 Task: Look for space in Otavalo, Ecuador from 12th  August, 2023 to 15th August, 2023 for 3 adults in price range Rs.12000 to Rs.16000. Place can be entire place with 2 bedrooms having 3 beds and 1 bathroom. Property type can be house, flat, guest house. Booking option can be shelf check-in. Required host language is English.
Action: Mouse moved to (493, 88)
Screenshot: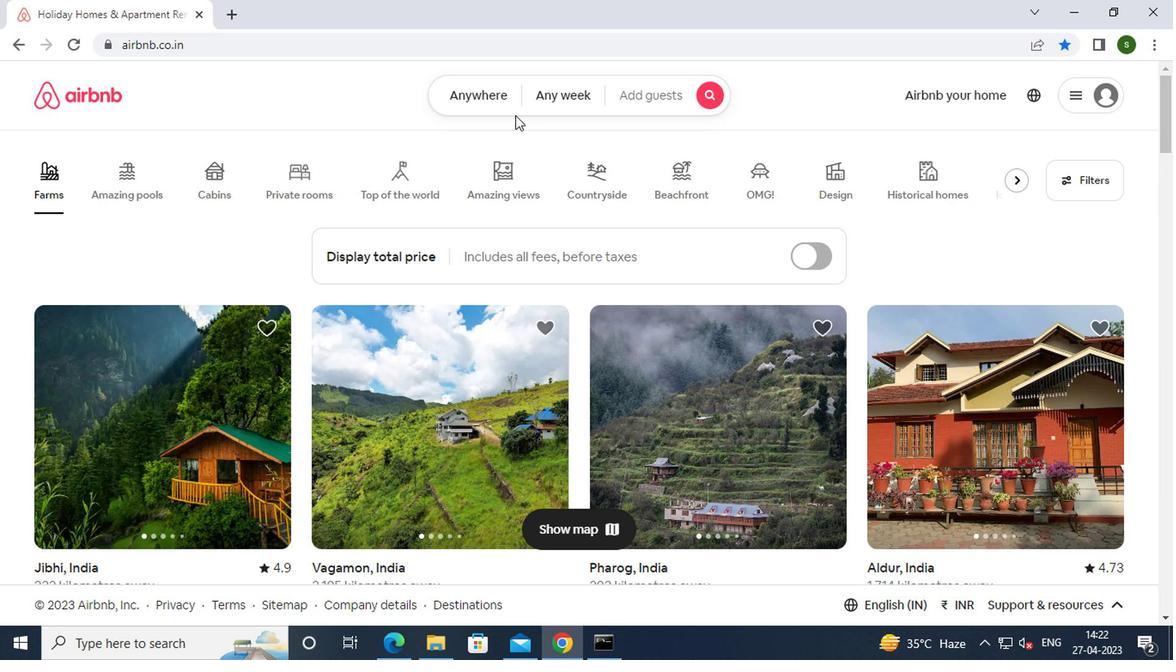
Action: Mouse pressed left at (493, 88)
Screenshot: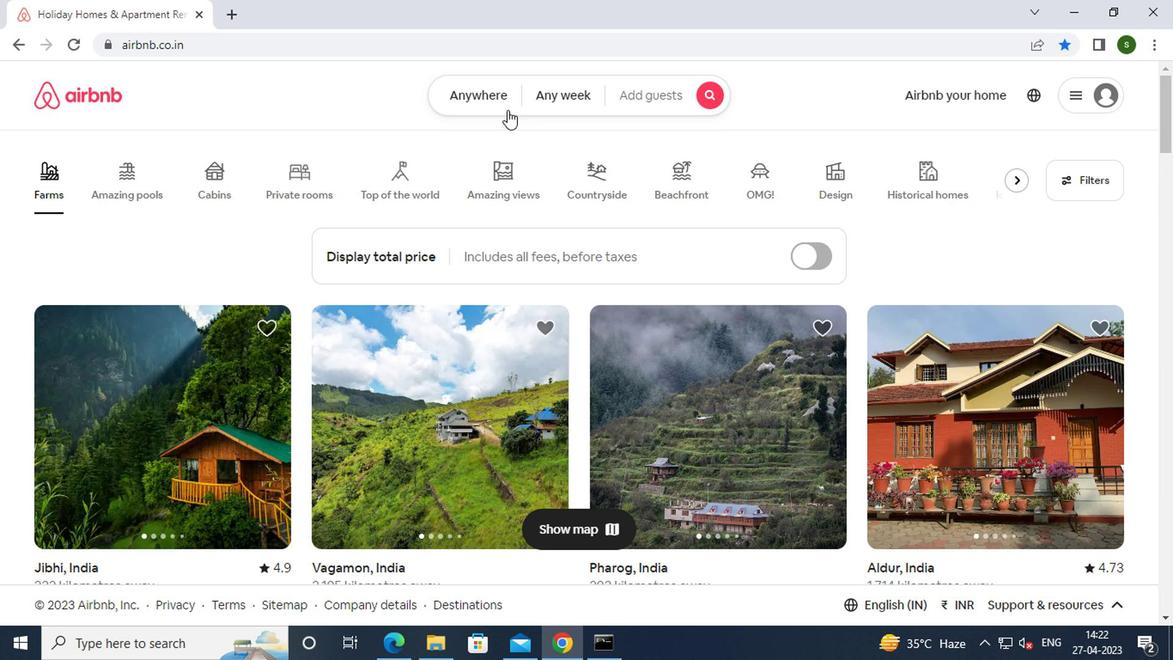 
Action: Mouse moved to (352, 143)
Screenshot: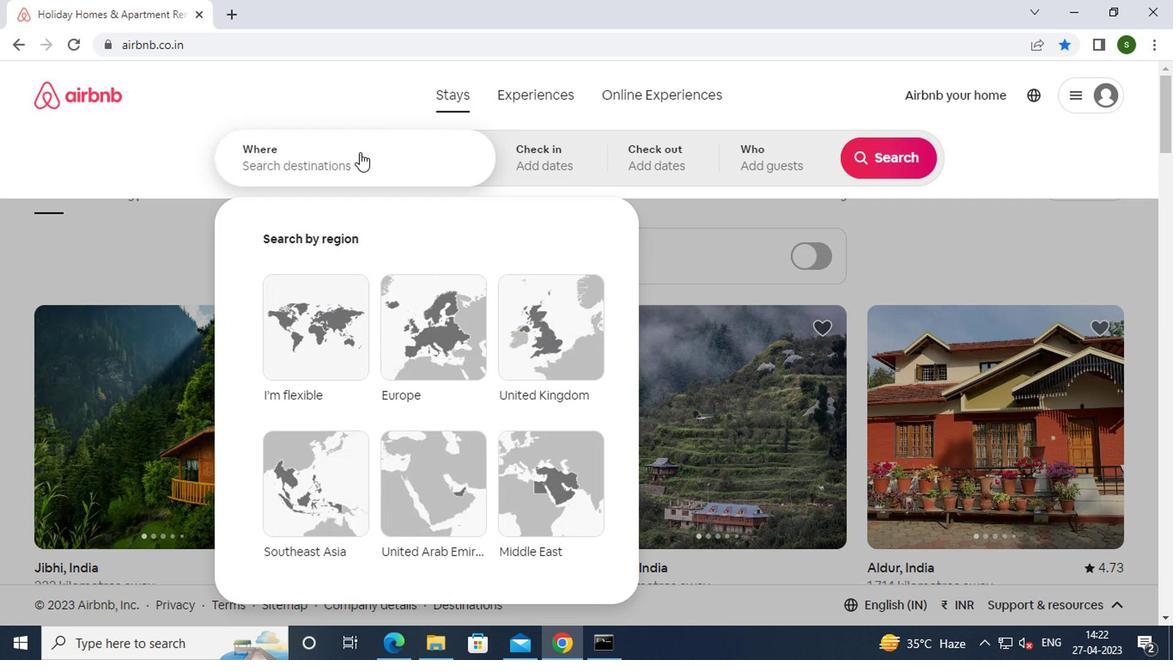 
Action: Mouse pressed left at (352, 143)
Screenshot: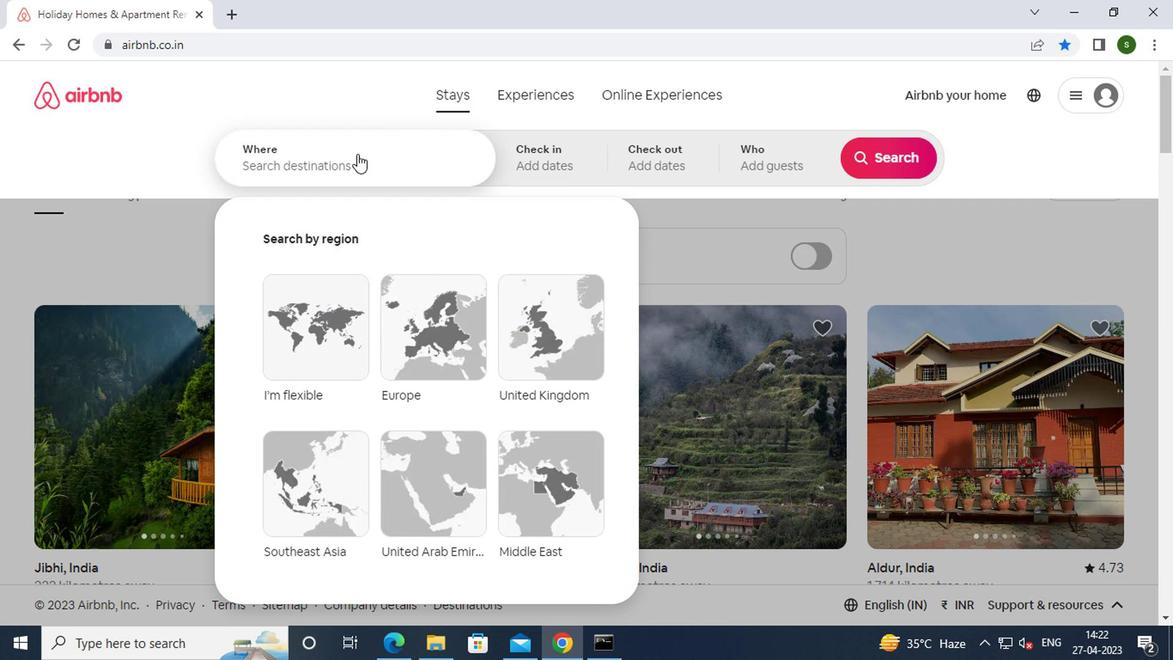 
Action: Key pressed o<Key.caps_lock>tavalo,<Key.space><Key.caps_lock>e<Key.caps_lock>cuador<Key.enter>
Screenshot: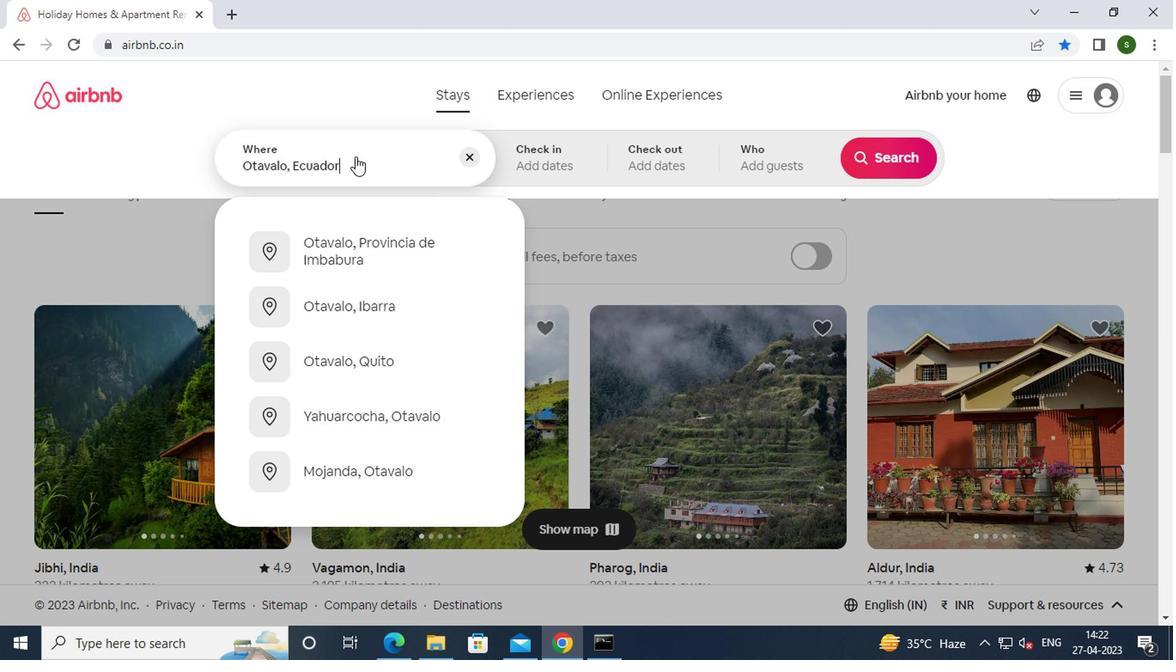 
Action: Mouse moved to (878, 295)
Screenshot: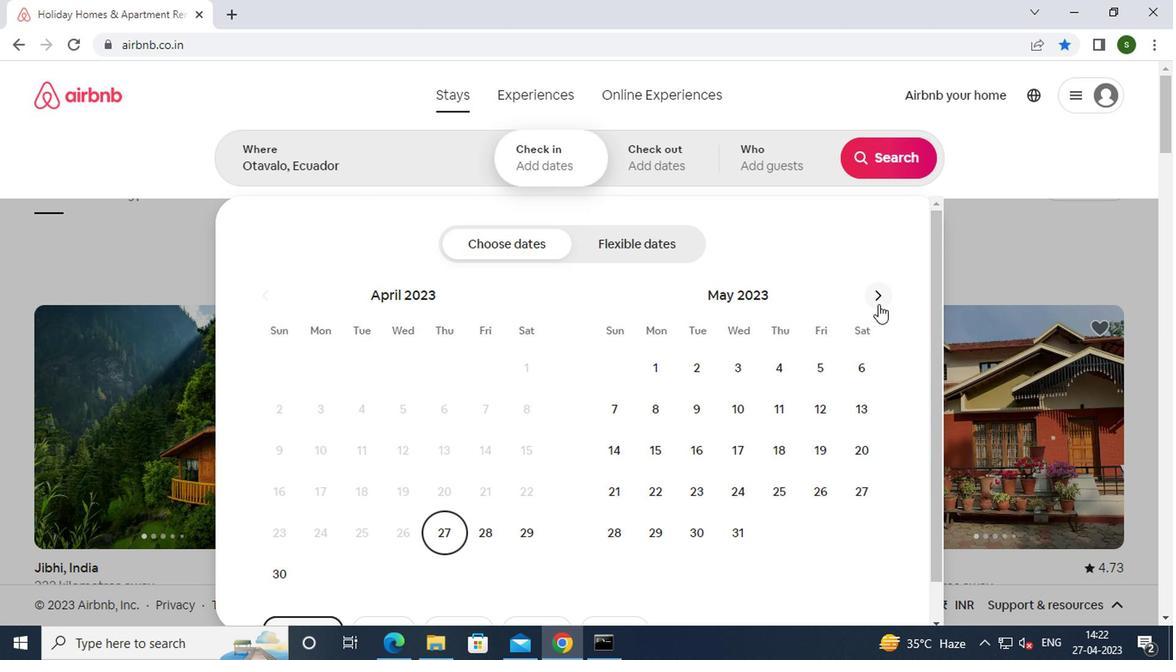 
Action: Mouse pressed left at (878, 295)
Screenshot: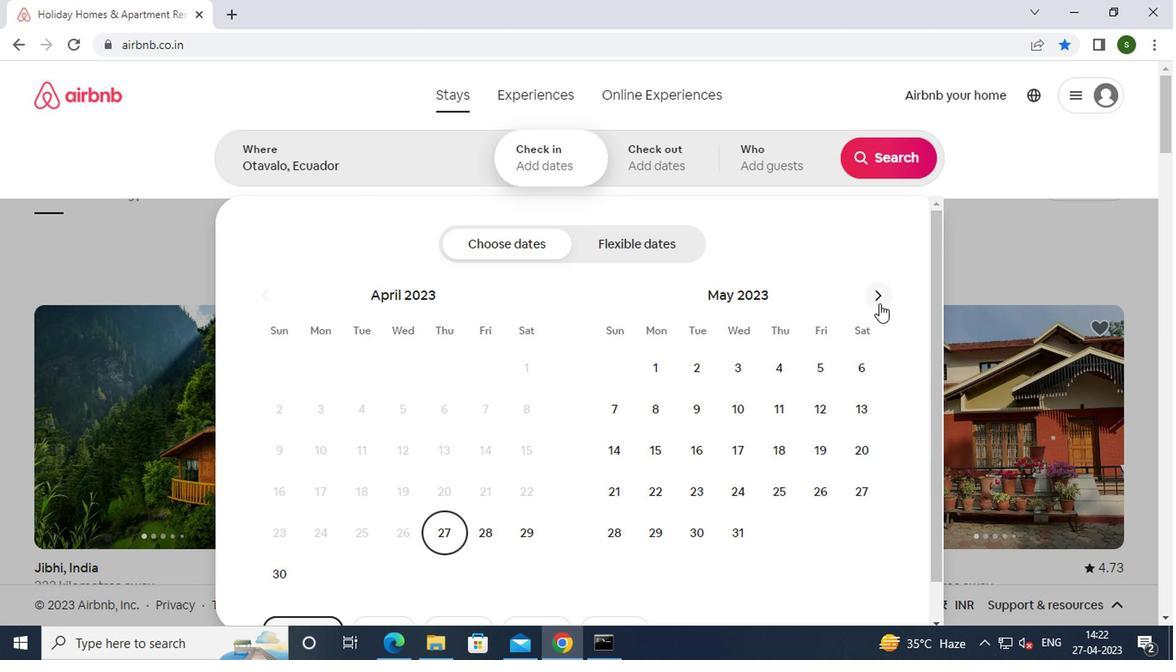 
Action: Mouse pressed left at (878, 295)
Screenshot: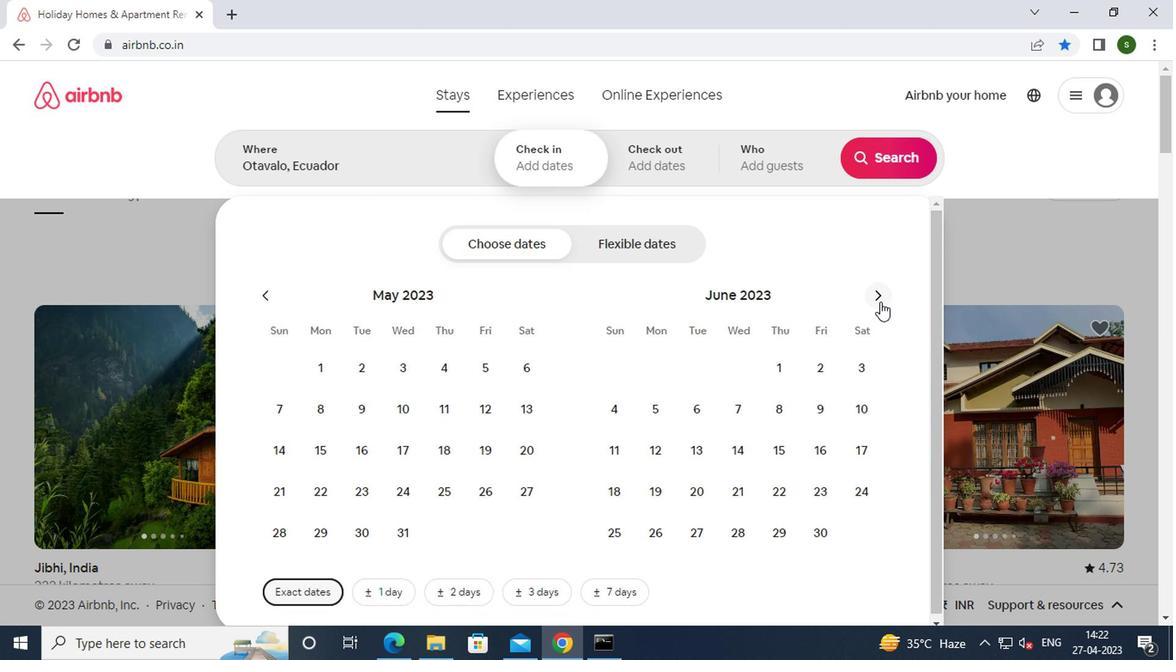 
Action: Mouse pressed left at (878, 295)
Screenshot: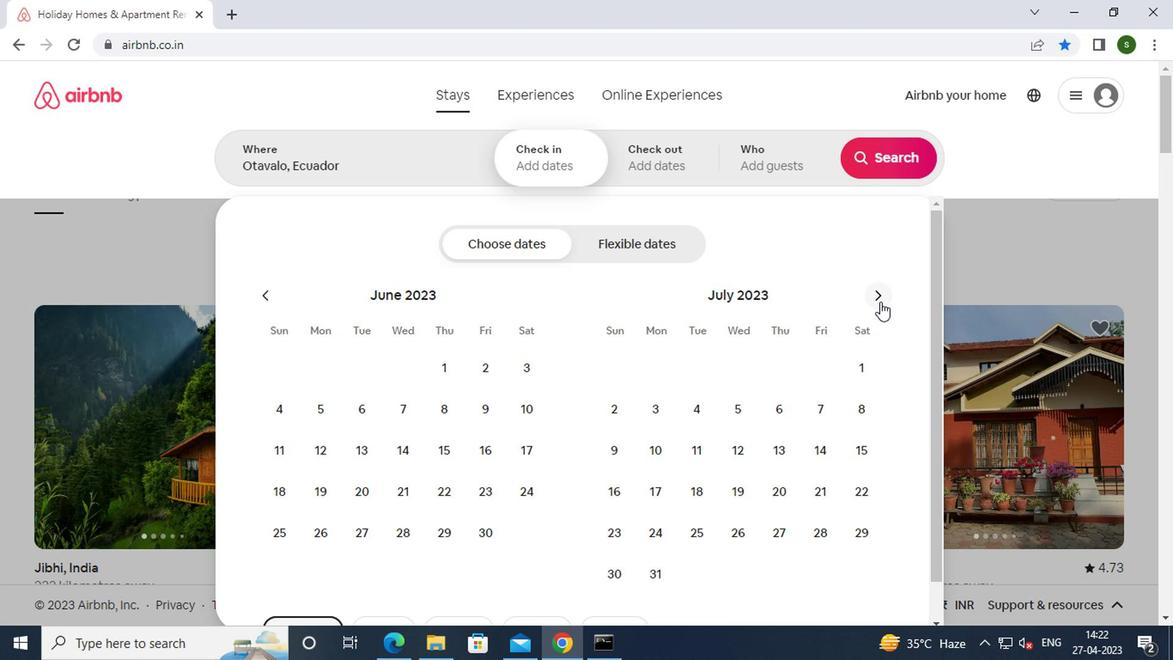 
Action: Mouse moved to (861, 402)
Screenshot: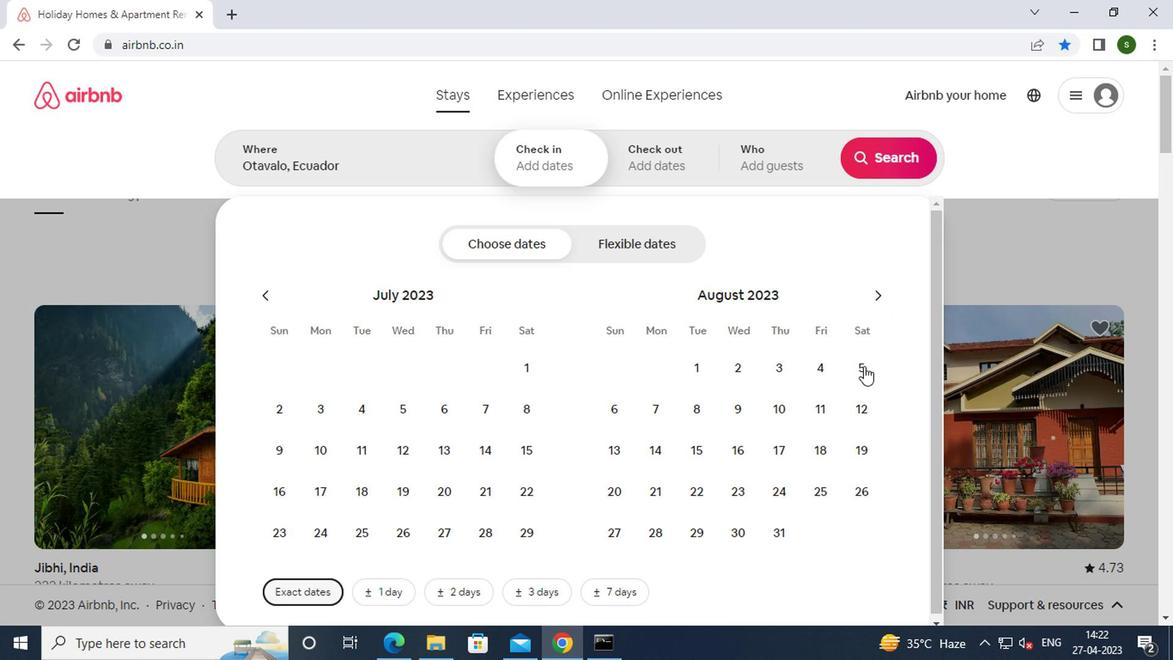
Action: Mouse pressed left at (861, 402)
Screenshot: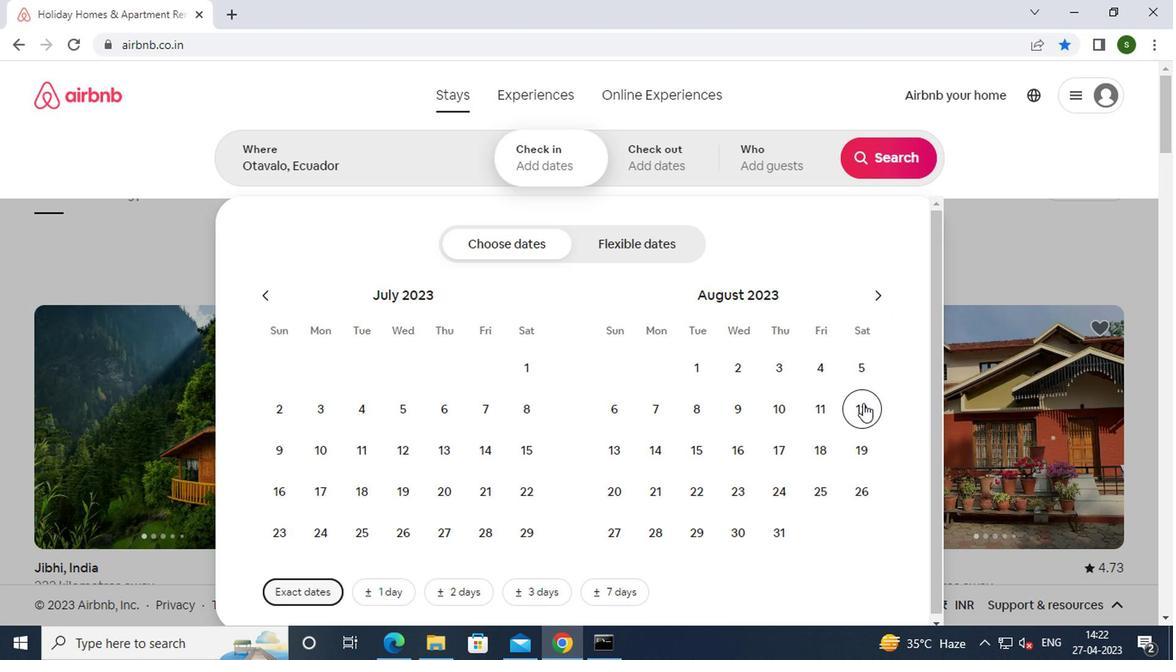 
Action: Mouse moved to (695, 445)
Screenshot: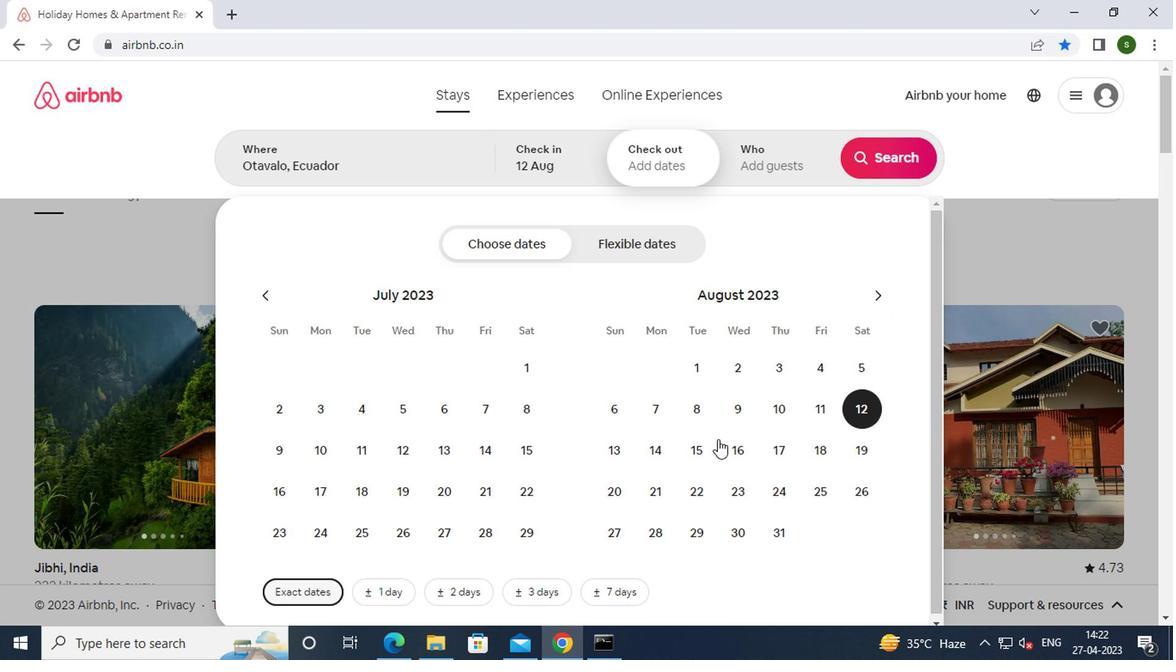 
Action: Mouse pressed left at (695, 445)
Screenshot: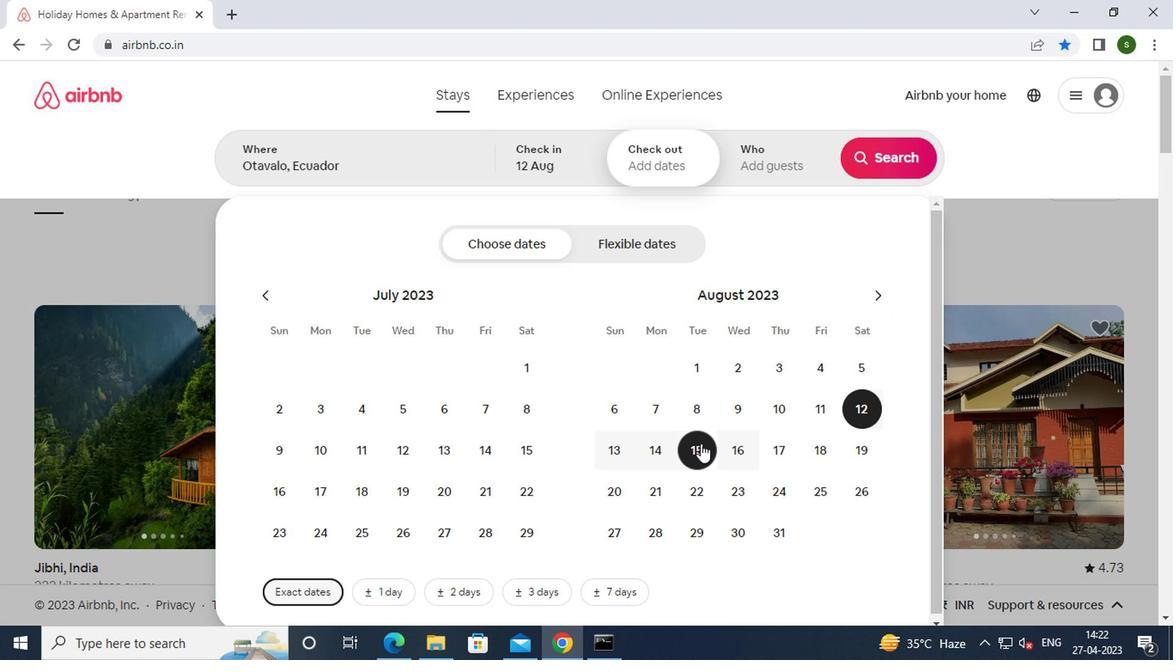 
Action: Mouse moved to (773, 144)
Screenshot: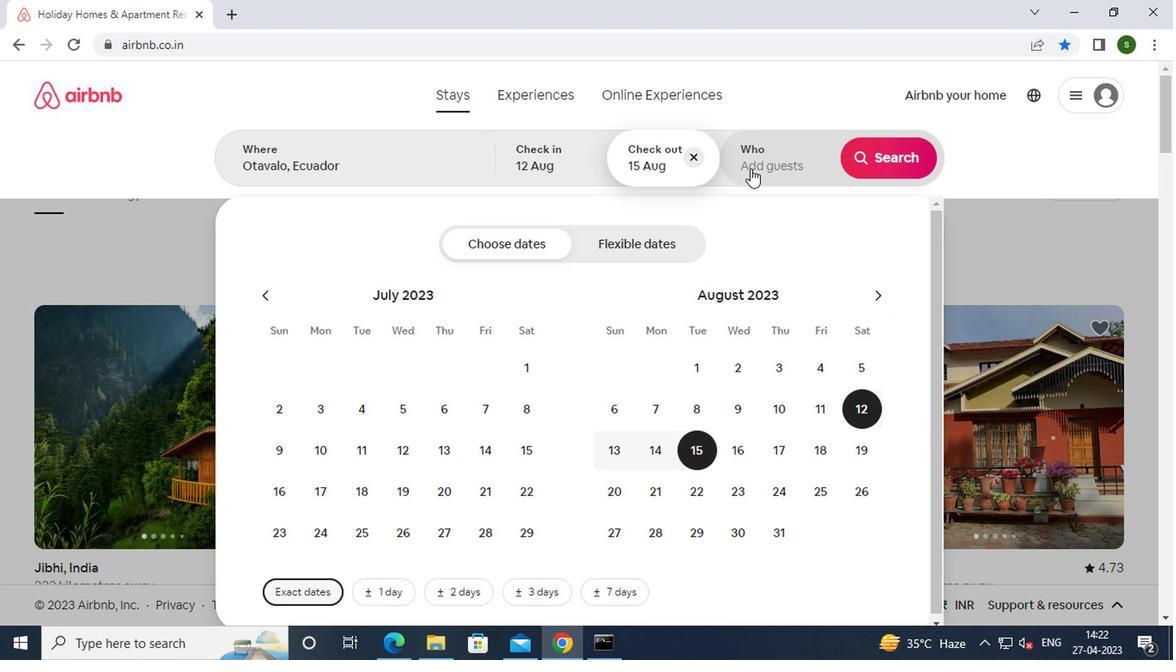 
Action: Mouse pressed left at (773, 144)
Screenshot: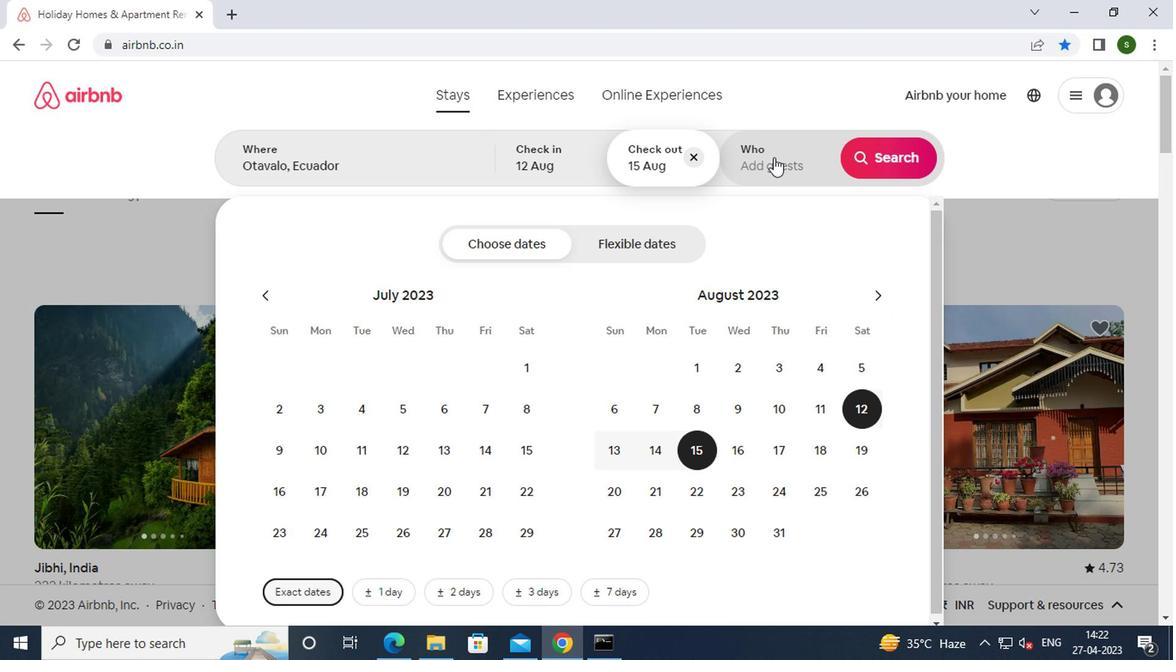 
Action: Mouse moved to (894, 248)
Screenshot: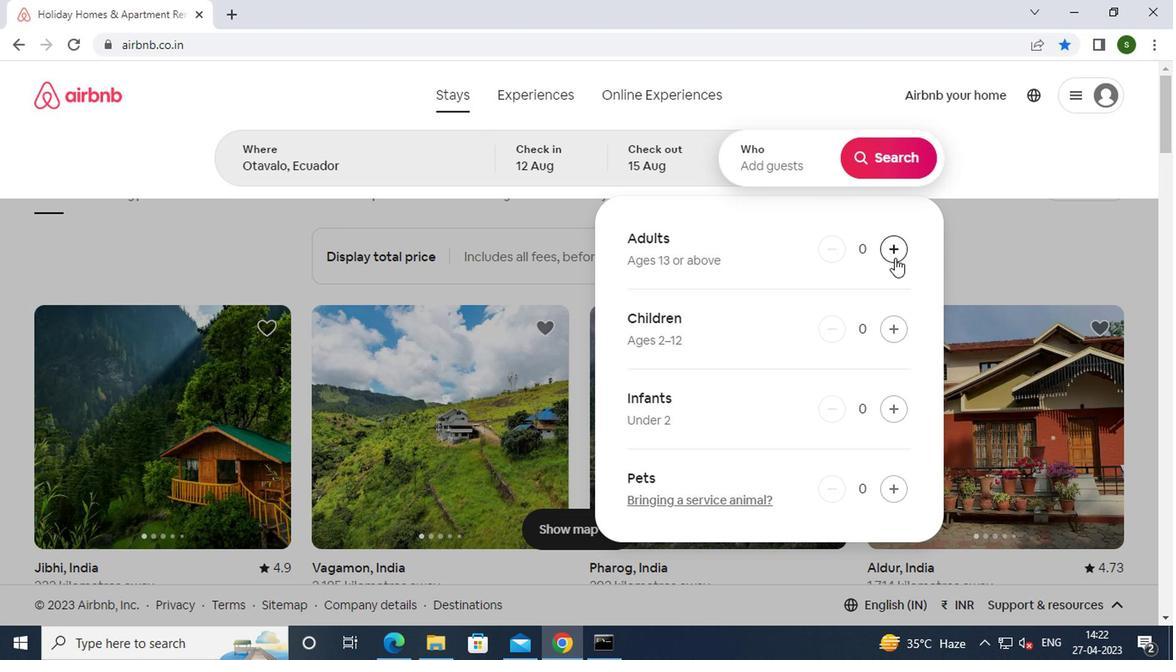 
Action: Mouse pressed left at (894, 248)
Screenshot: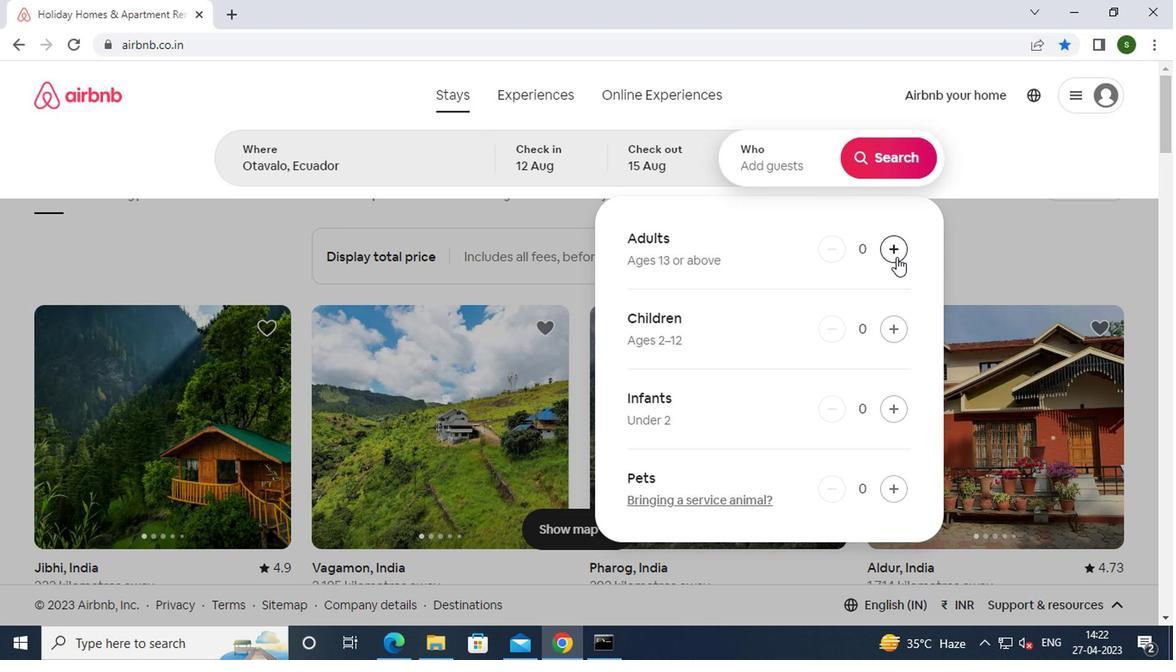 
Action: Mouse pressed left at (894, 248)
Screenshot: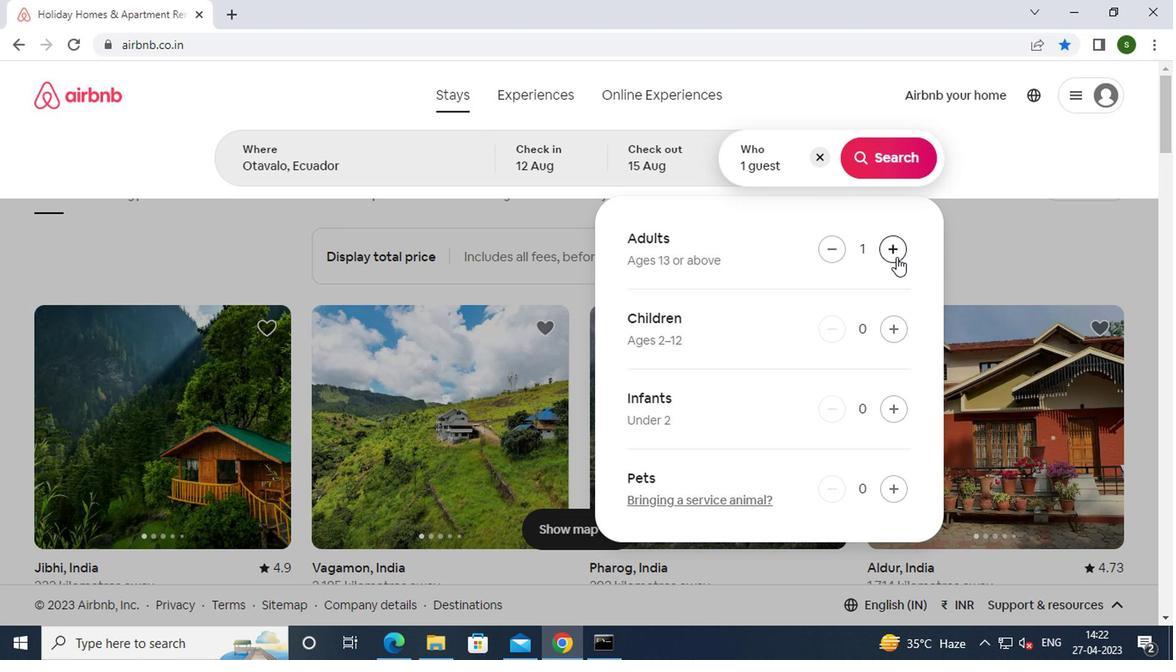 
Action: Mouse pressed left at (894, 248)
Screenshot: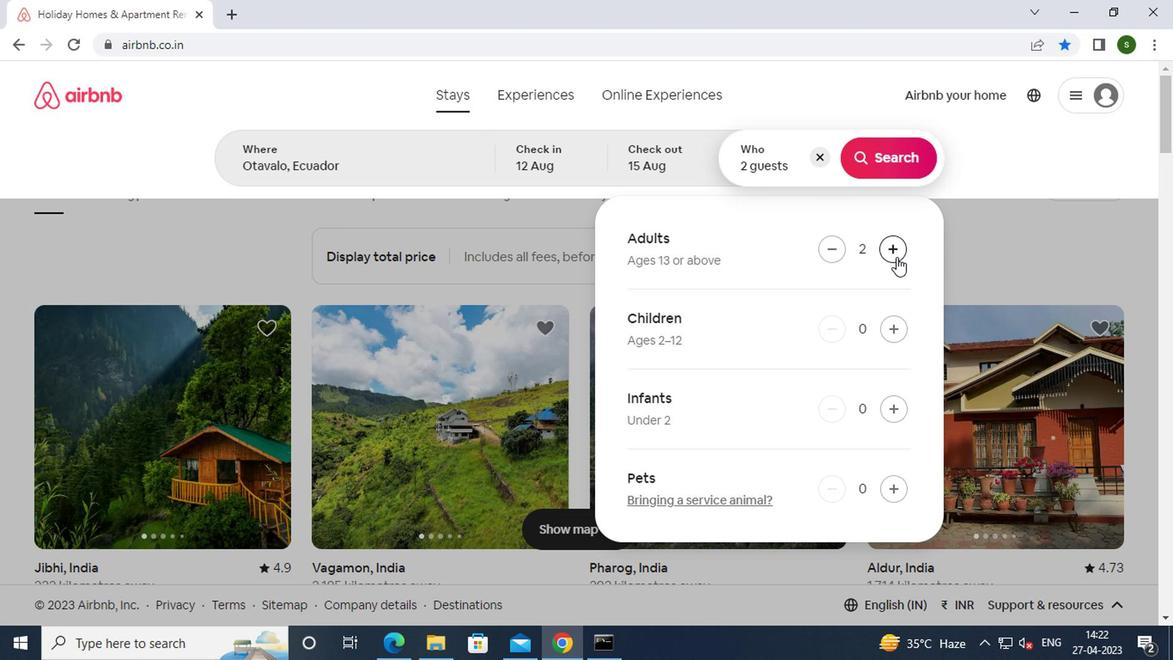 
Action: Mouse moved to (895, 141)
Screenshot: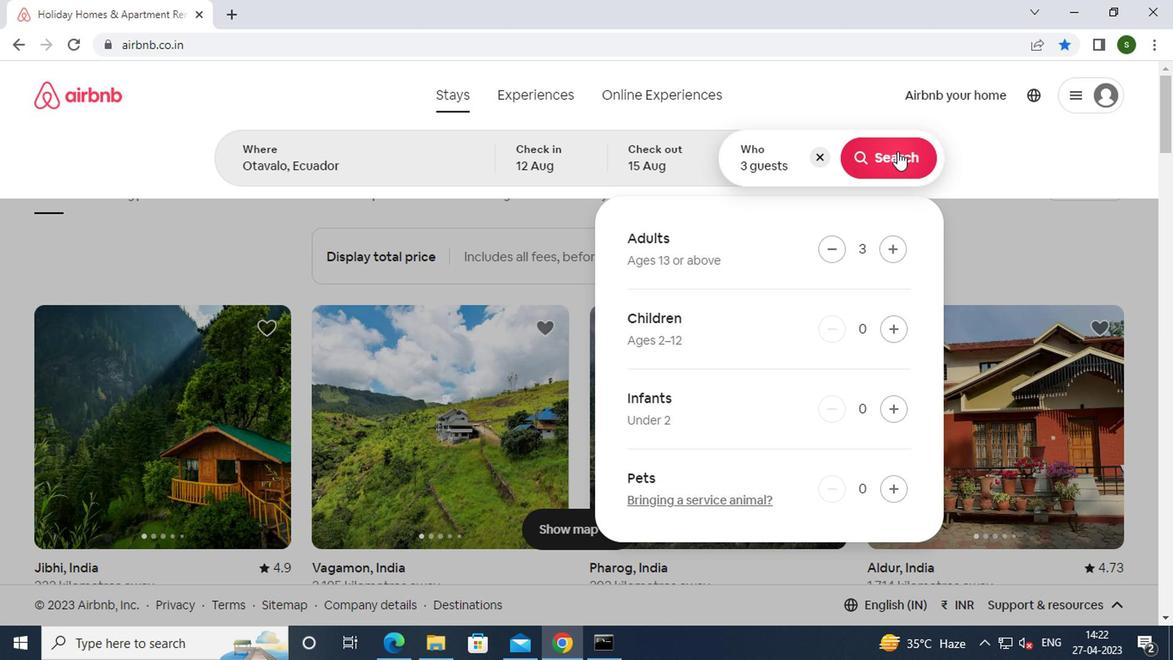 
Action: Mouse pressed left at (895, 141)
Screenshot: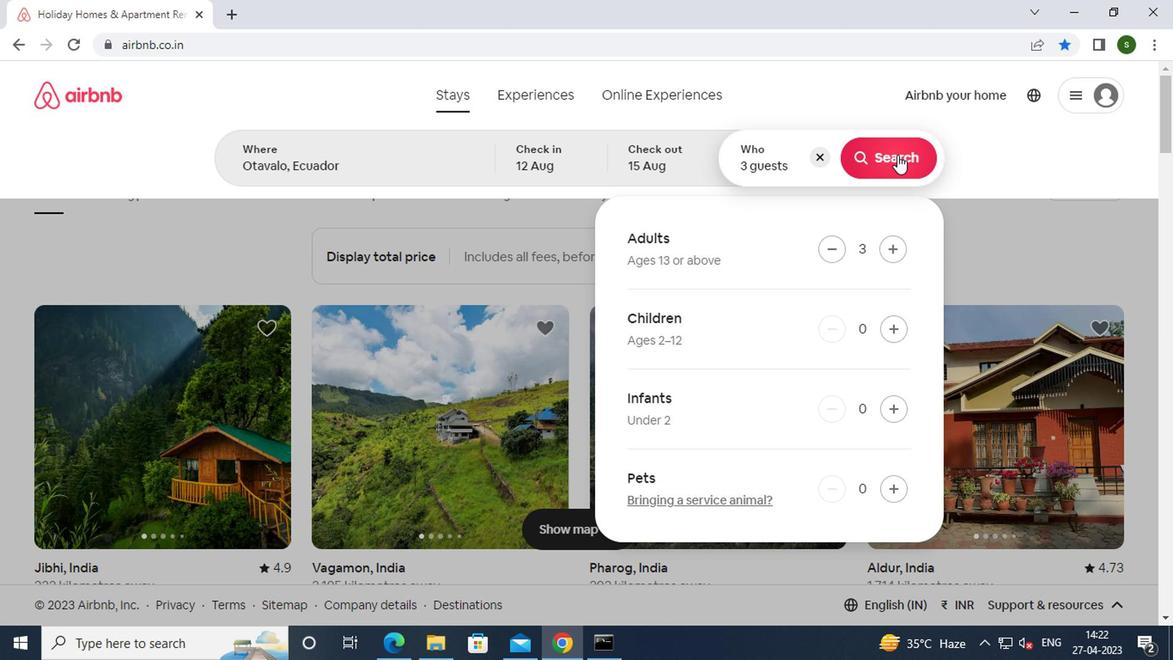 
Action: Mouse moved to (1083, 150)
Screenshot: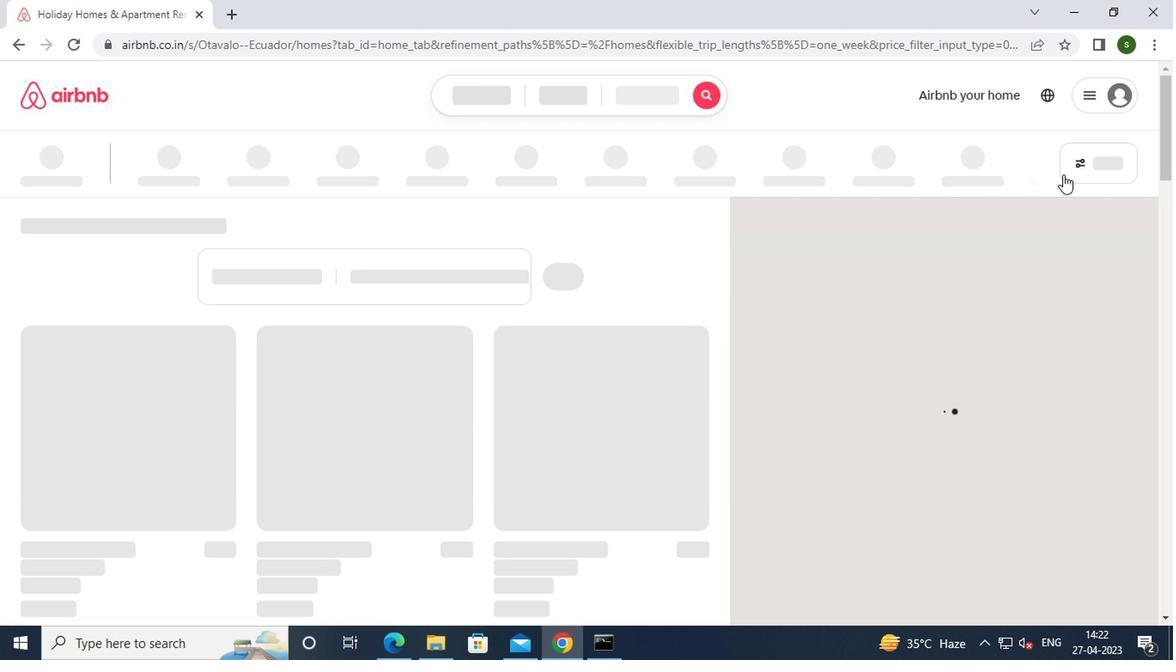 
Action: Mouse pressed left at (1083, 150)
Screenshot: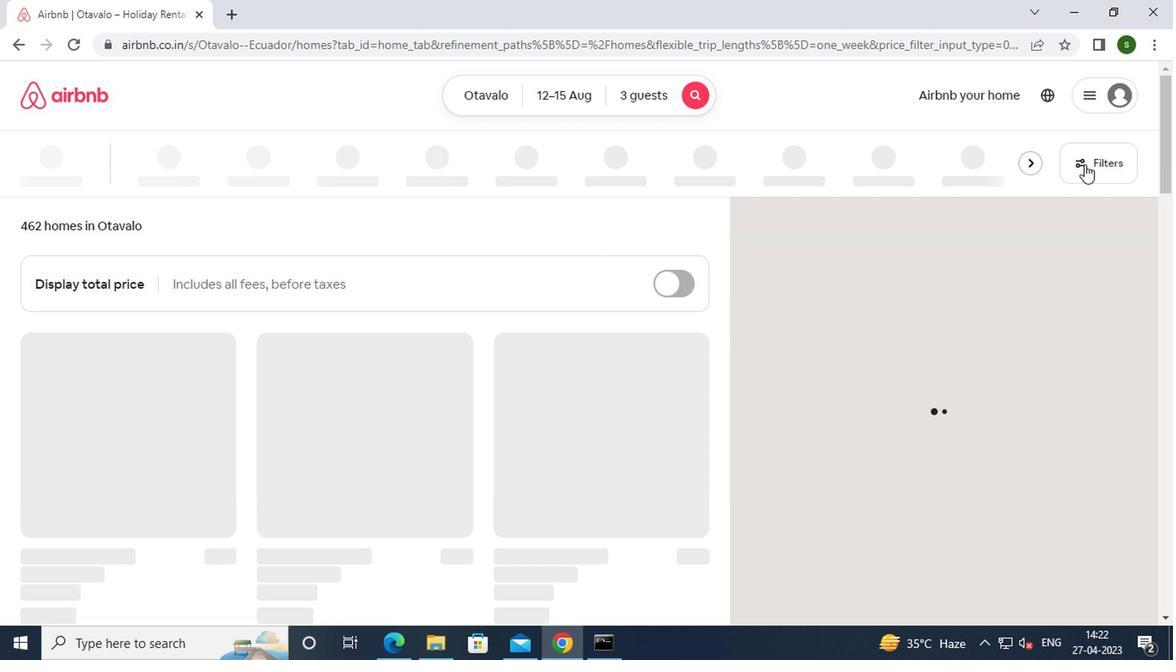 
Action: Mouse moved to (435, 386)
Screenshot: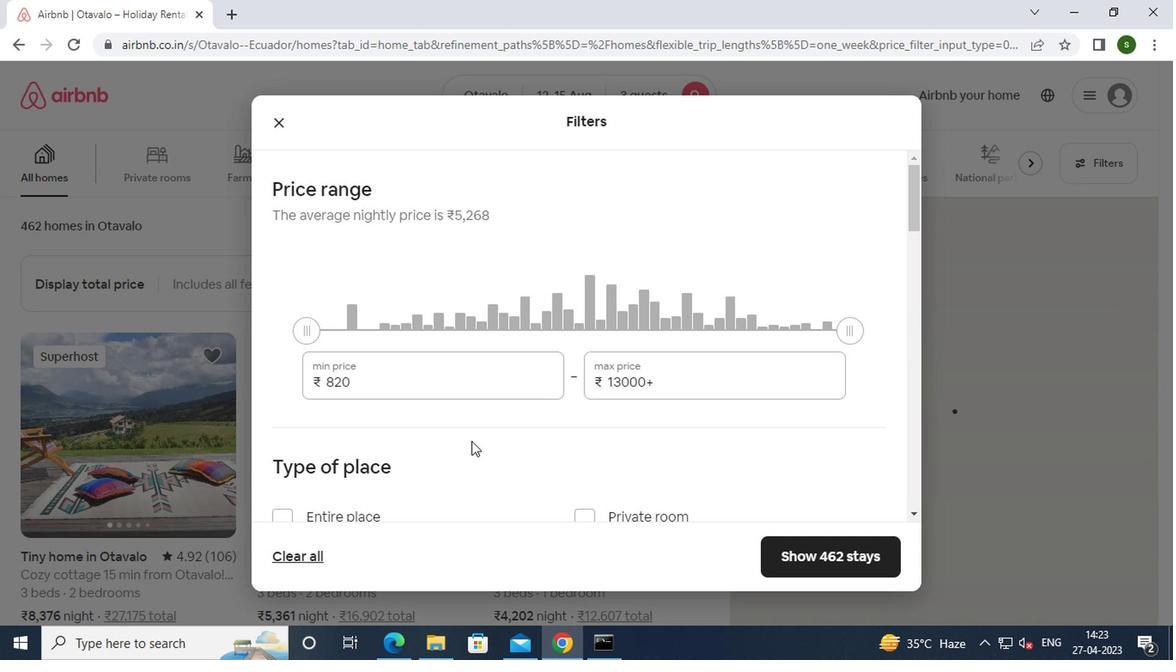 
Action: Mouse pressed left at (435, 386)
Screenshot: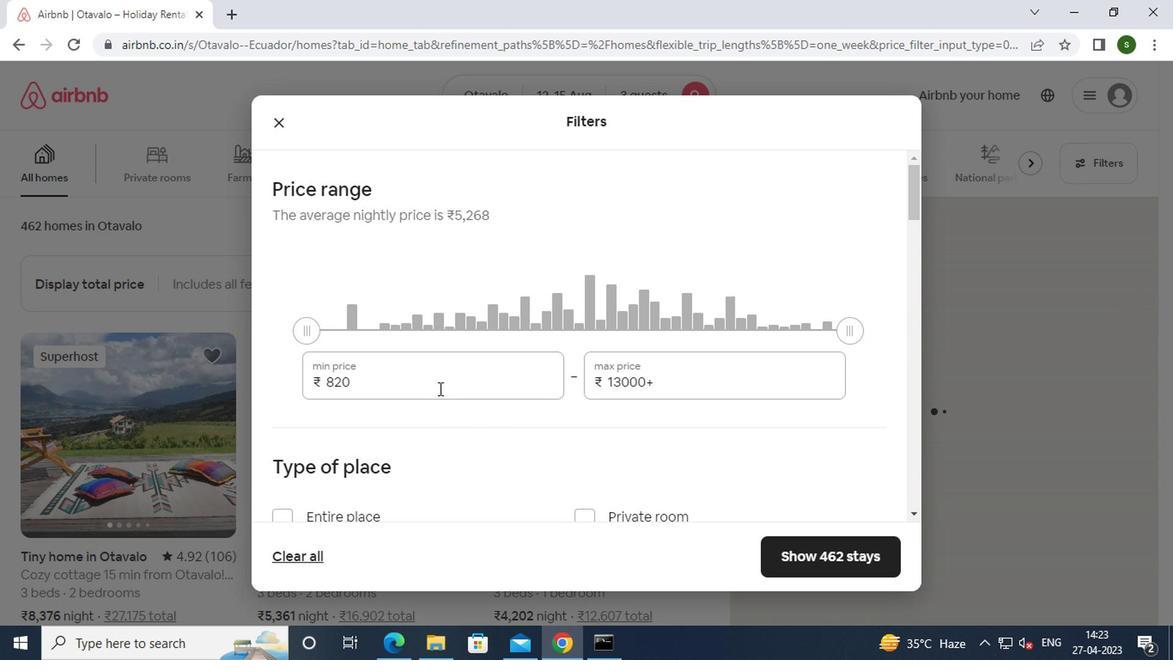 
Action: Key pressed <Key.backspace><Key.backspace><Key.backspace><Key.backspace>12000
Screenshot: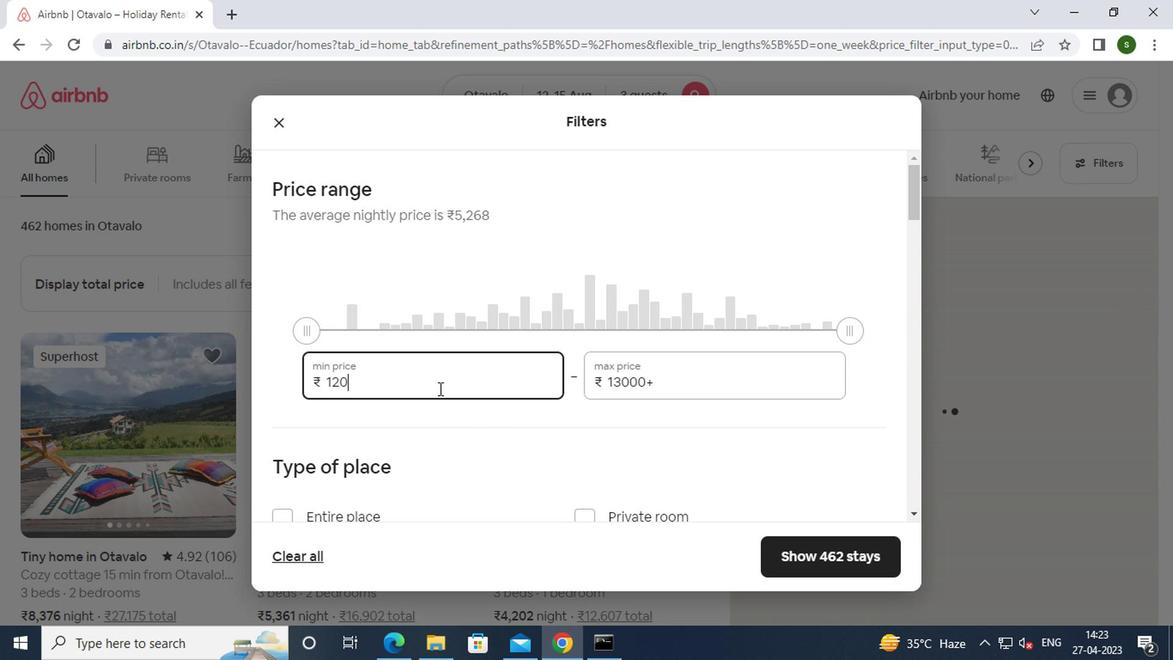
Action: Mouse moved to (669, 371)
Screenshot: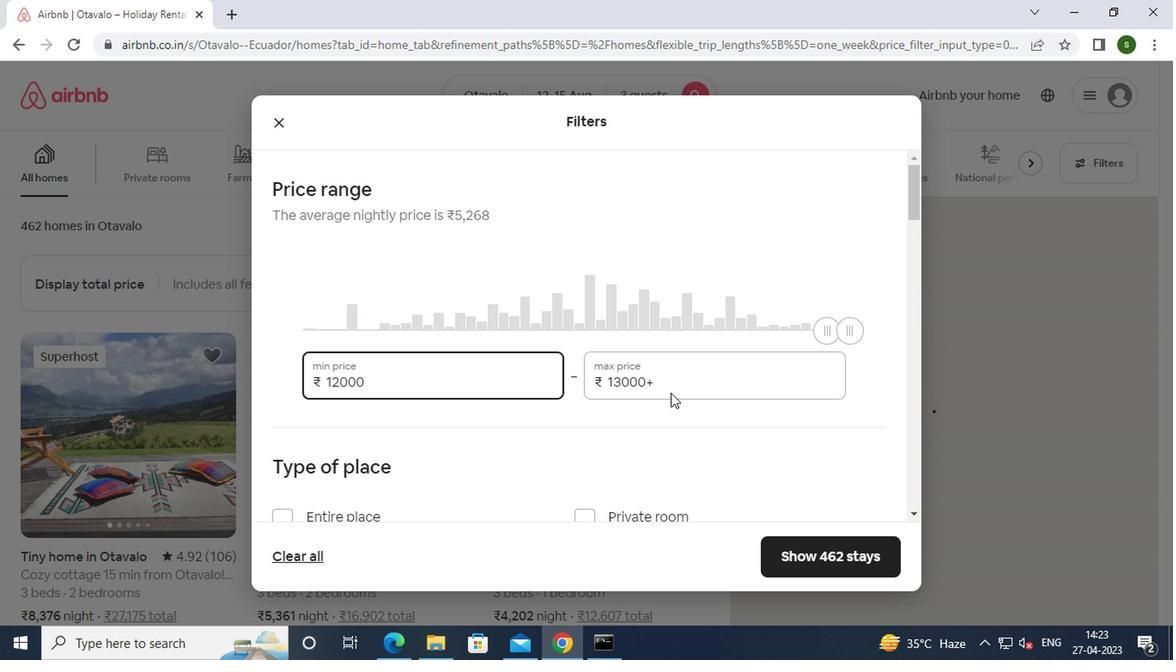
Action: Mouse pressed left at (669, 371)
Screenshot: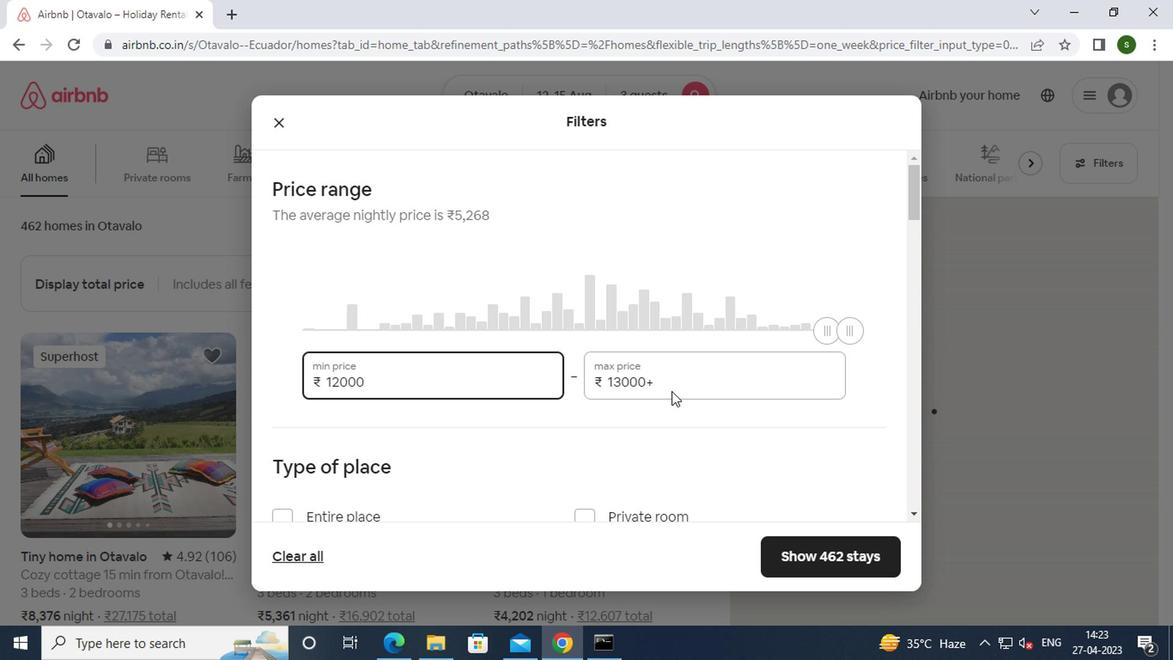 
Action: Key pressed <Key.backspace><Key.backspace><Key.backspace><Key.backspace><Key.backspace><Key.backspace><Key.backspace><Key.backspace><Key.backspace><Key.backspace>16000
Screenshot: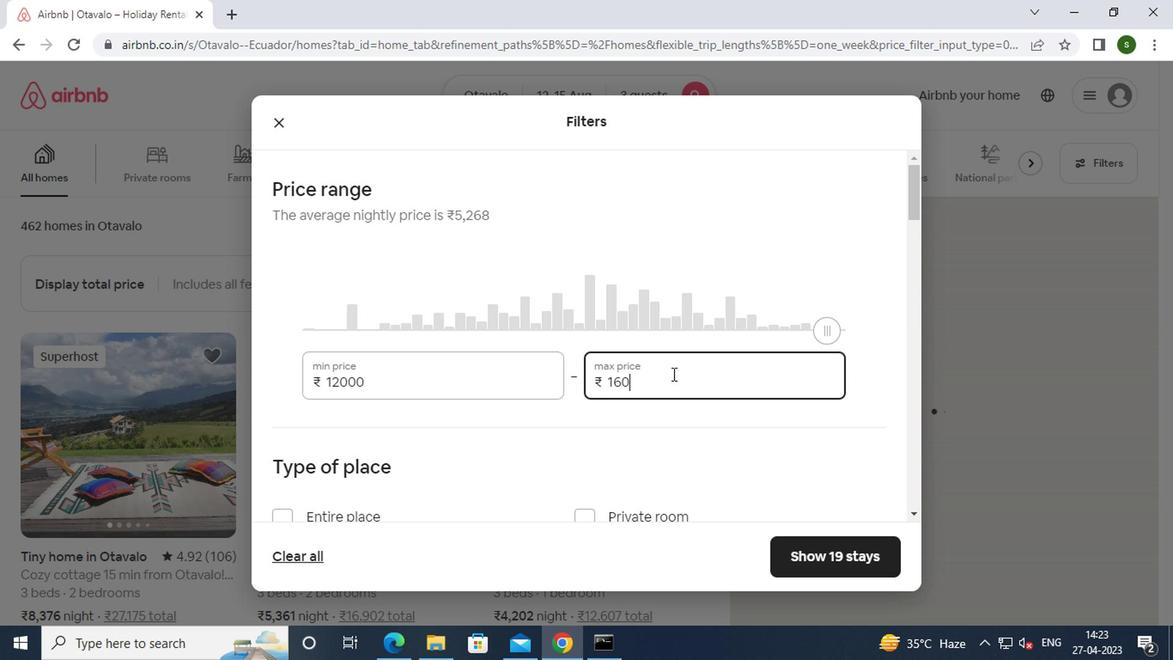 
Action: Mouse moved to (476, 399)
Screenshot: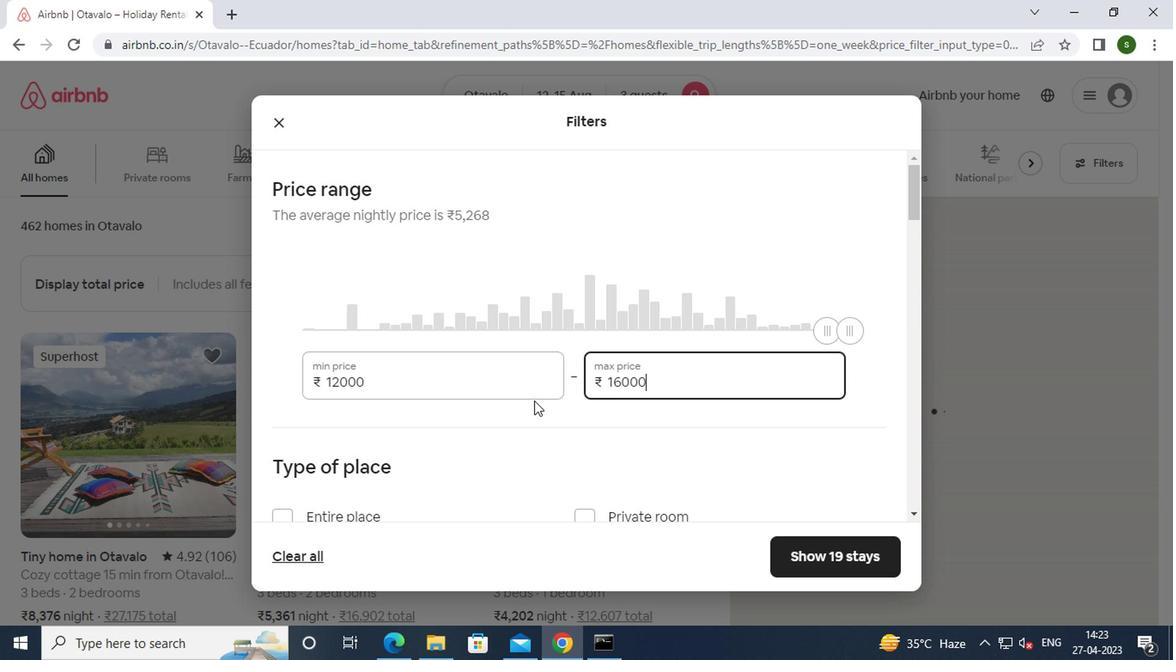 
Action: Mouse scrolled (476, 398) with delta (0, -1)
Screenshot: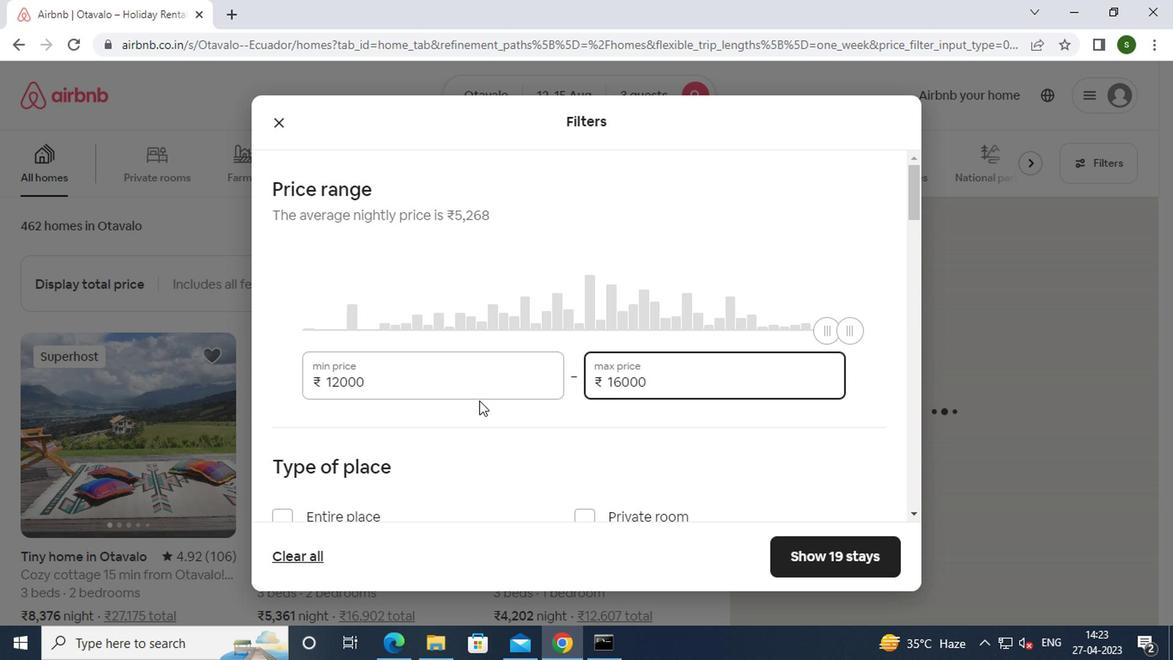 
Action: Mouse scrolled (476, 398) with delta (0, -1)
Screenshot: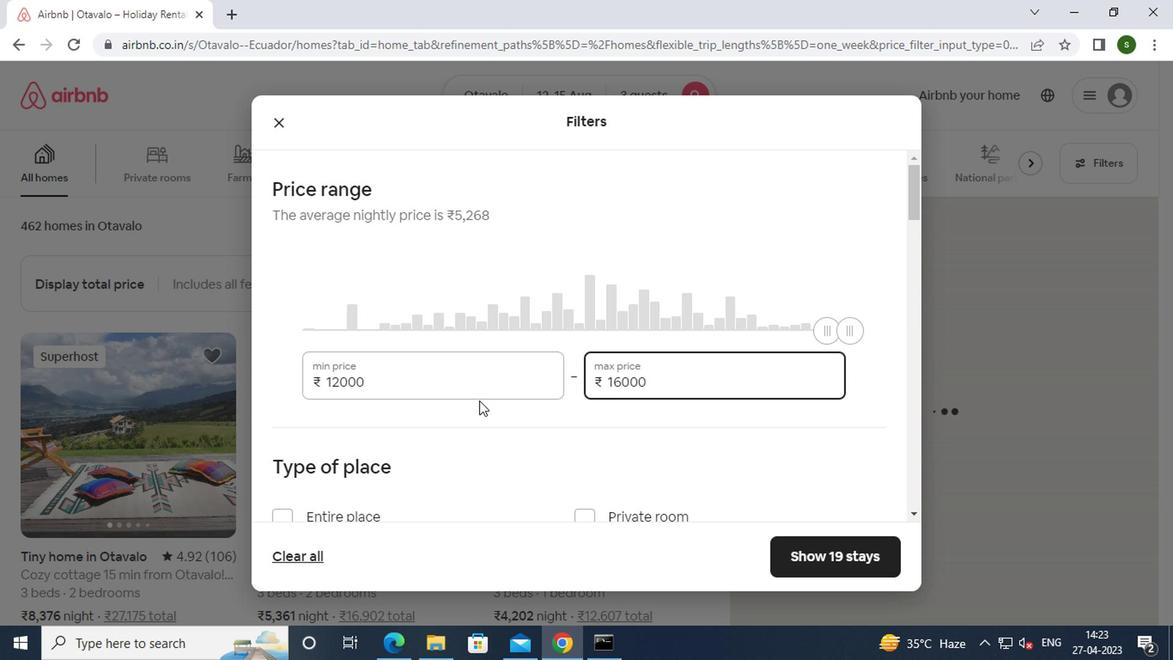 
Action: Mouse moved to (338, 349)
Screenshot: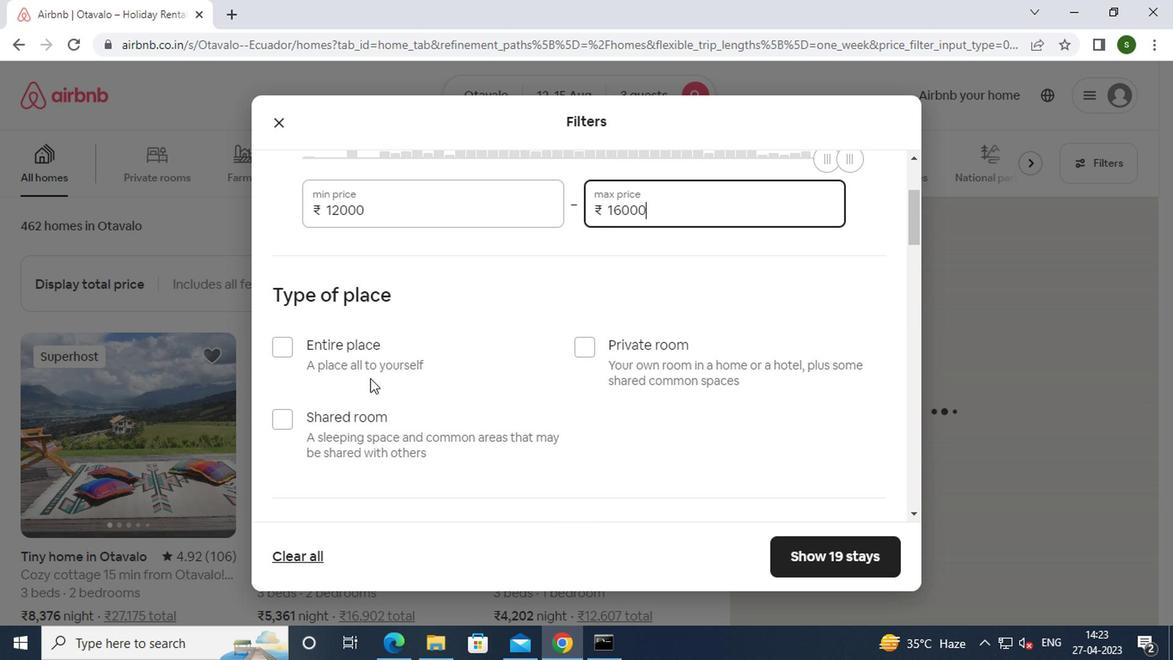 
Action: Mouse pressed left at (338, 349)
Screenshot: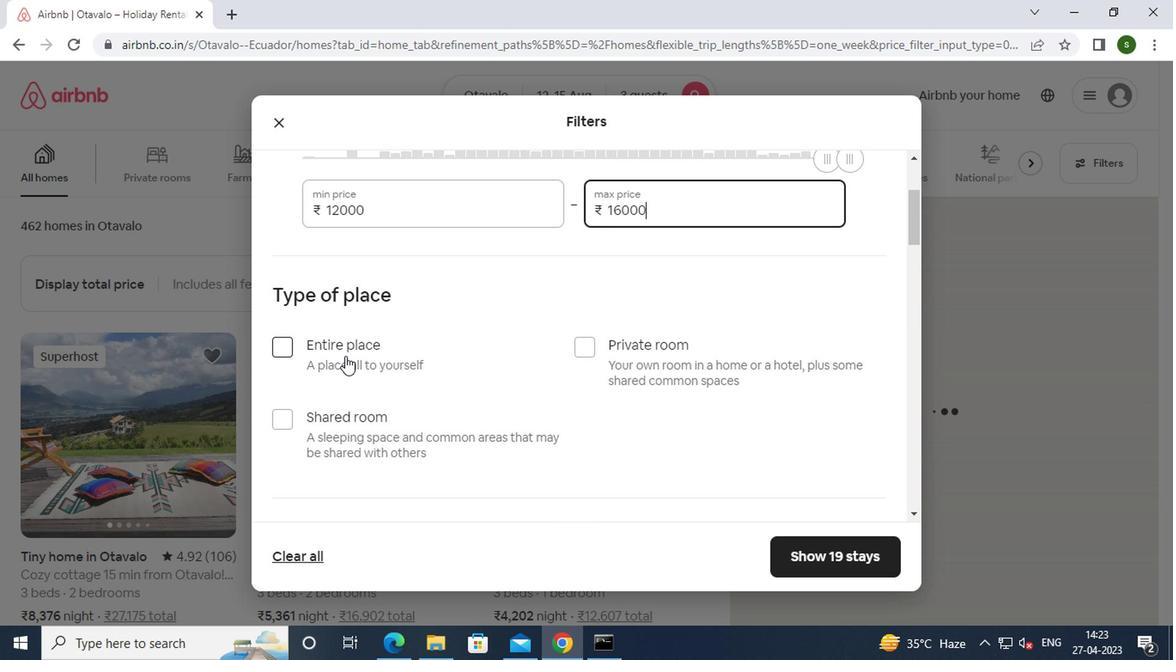 
Action: Mouse moved to (468, 332)
Screenshot: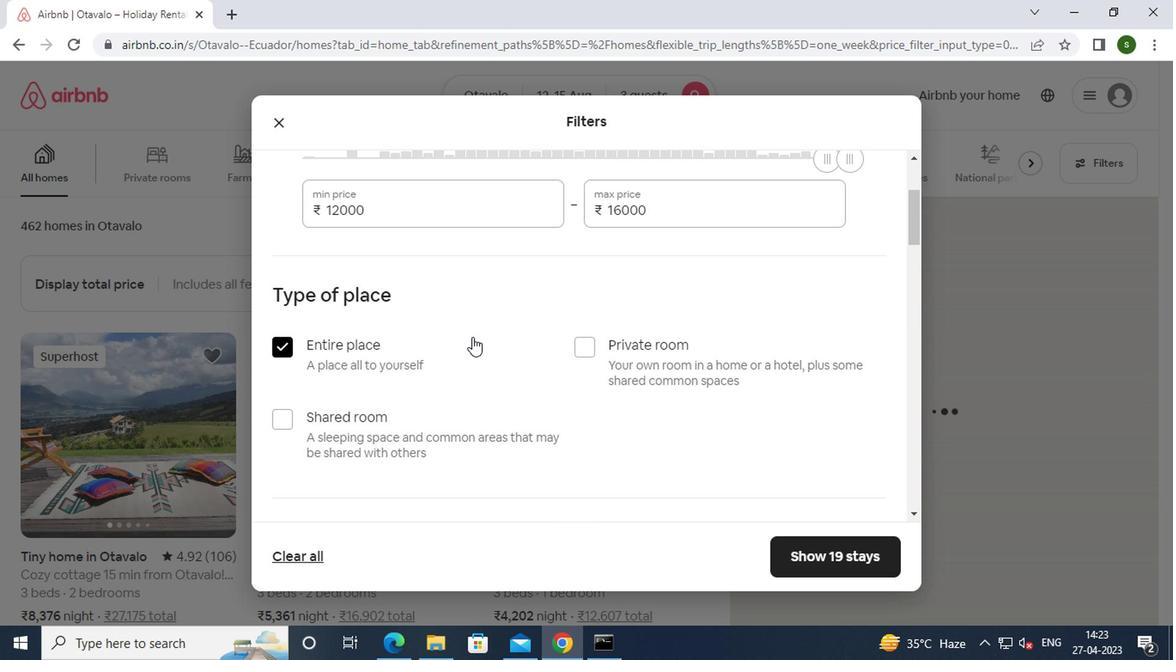 
Action: Mouse scrolled (468, 331) with delta (0, 0)
Screenshot: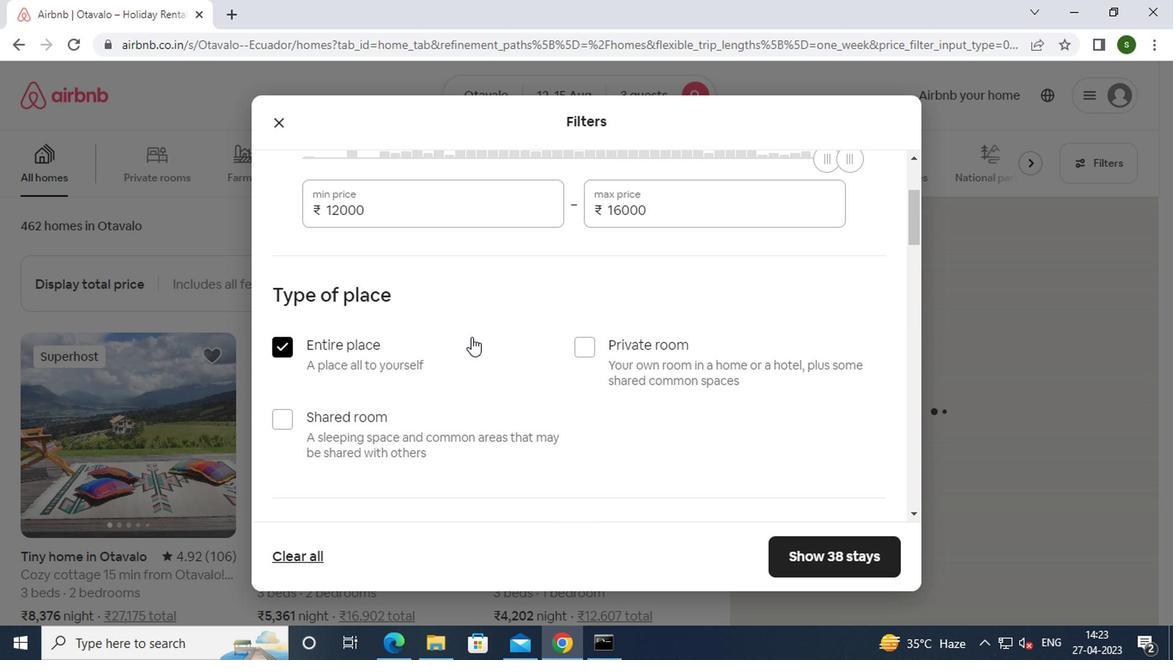 
Action: Mouse scrolled (468, 331) with delta (0, 0)
Screenshot: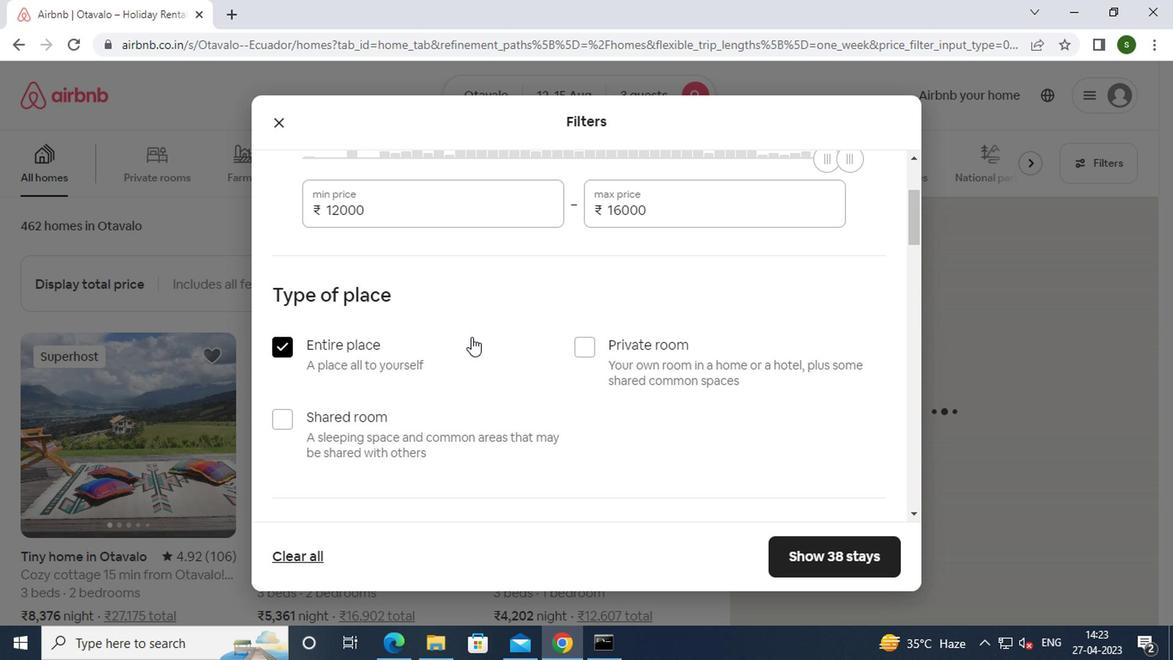 
Action: Mouse scrolled (468, 331) with delta (0, 0)
Screenshot: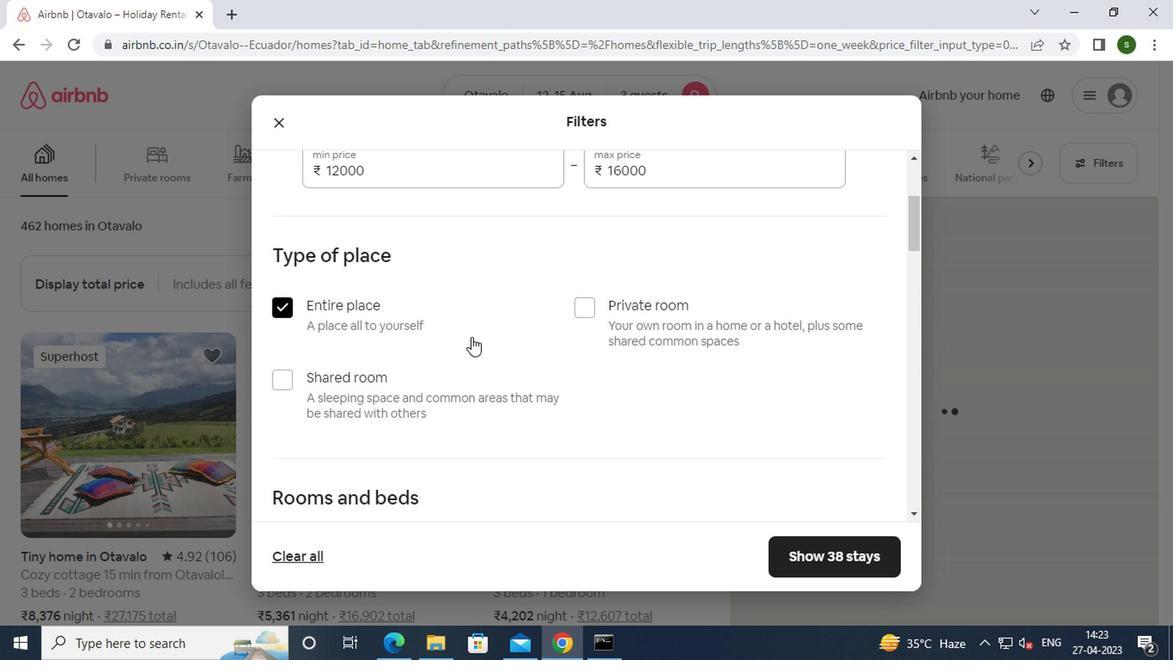 
Action: Mouse moved to (430, 360)
Screenshot: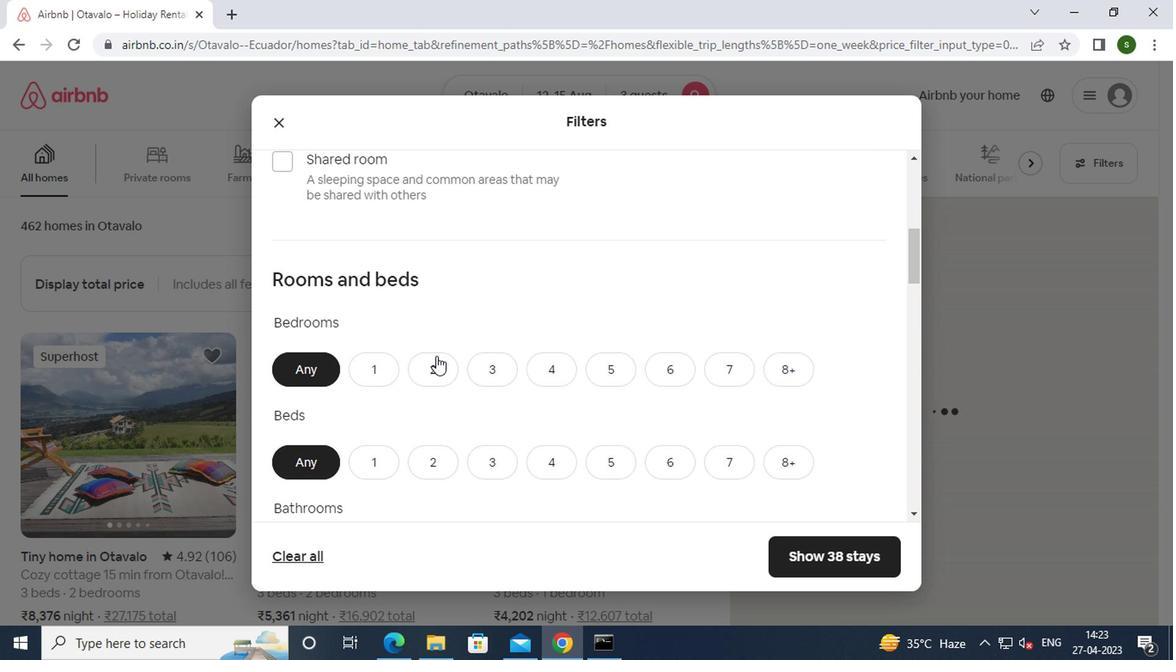 
Action: Mouse pressed left at (430, 360)
Screenshot: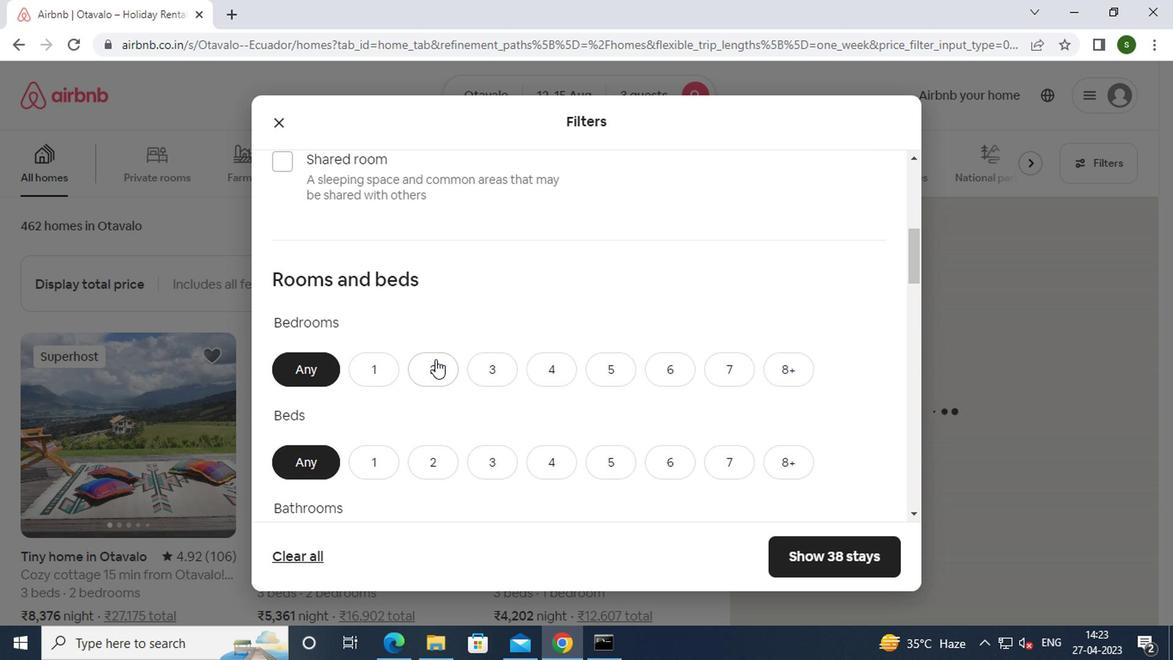 
Action: Mouse moved to (484, 462)
Screenshot: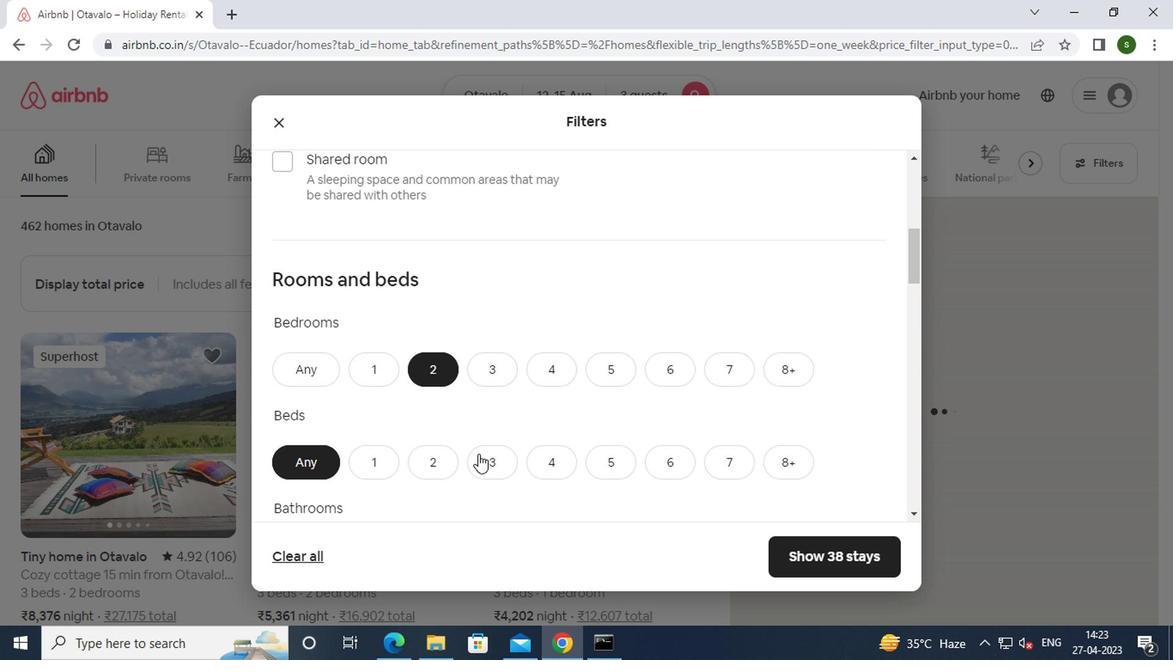 
Action: Mouse pressed left at (484, 462)
Screenshot: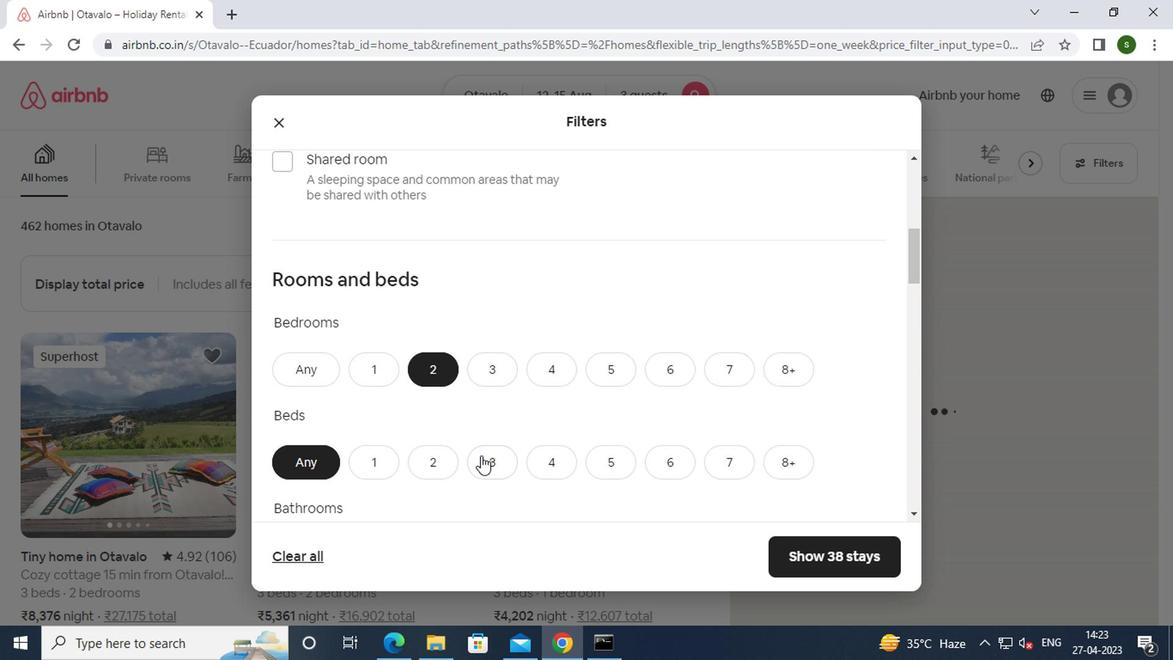 
Action: Mouse moved to (518, 341)
Screenshot: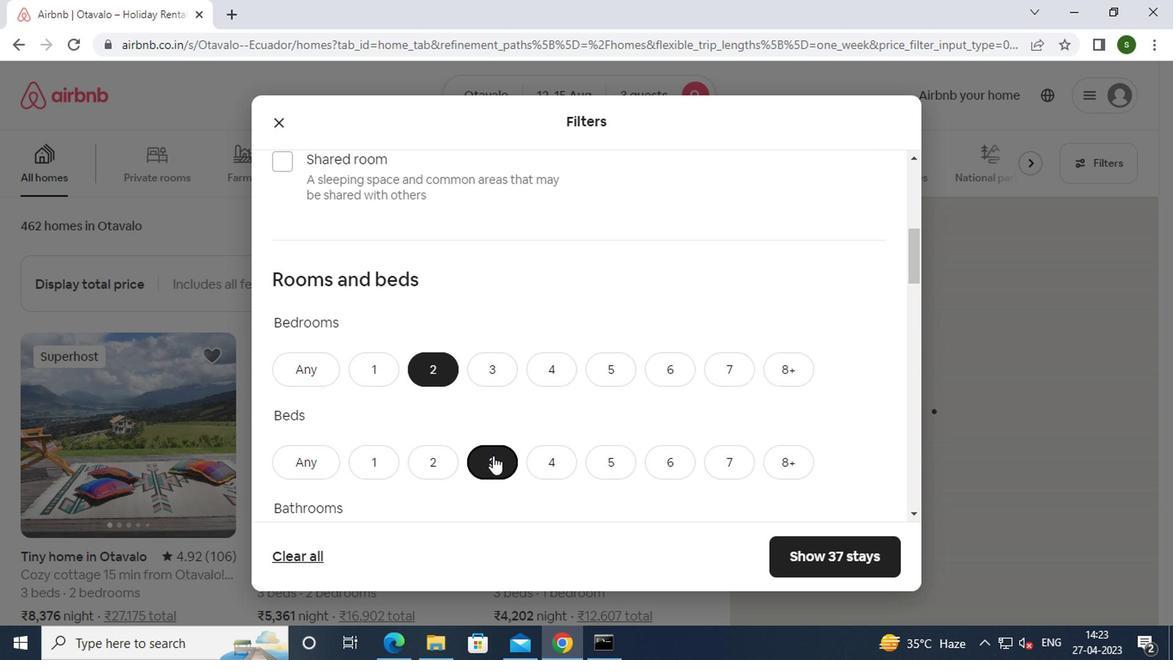 
Action: Mouse scrolled (518, 341) with delta (0, 0)
Screenshot: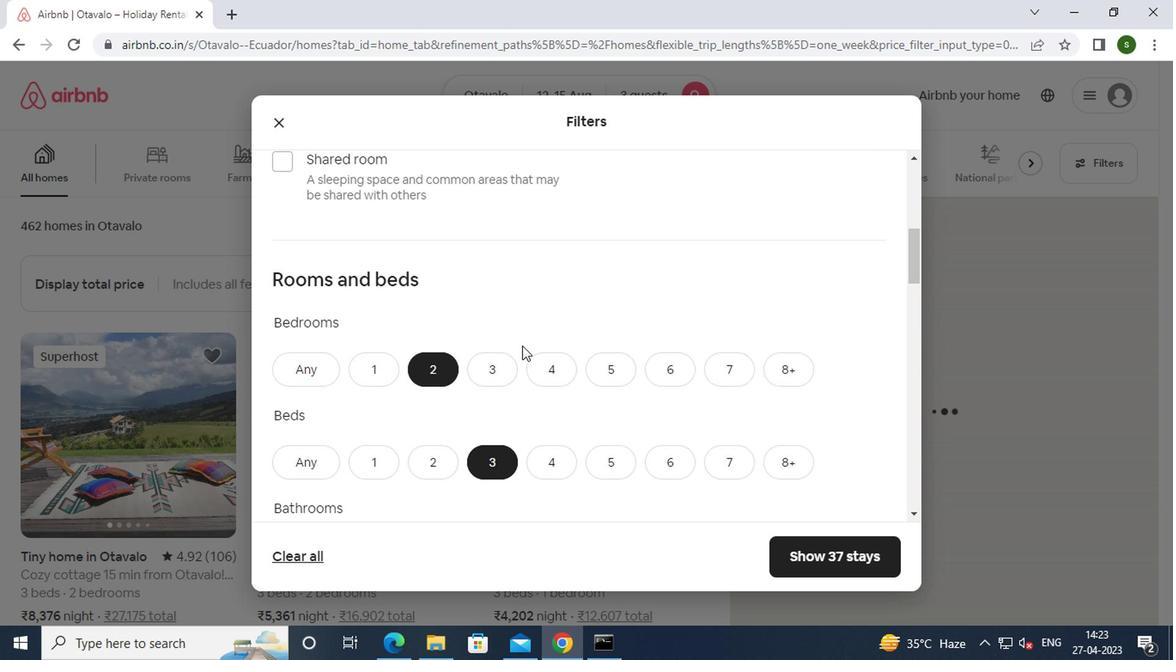 
Action: Mouse moved to (383, 468)
Screenshot: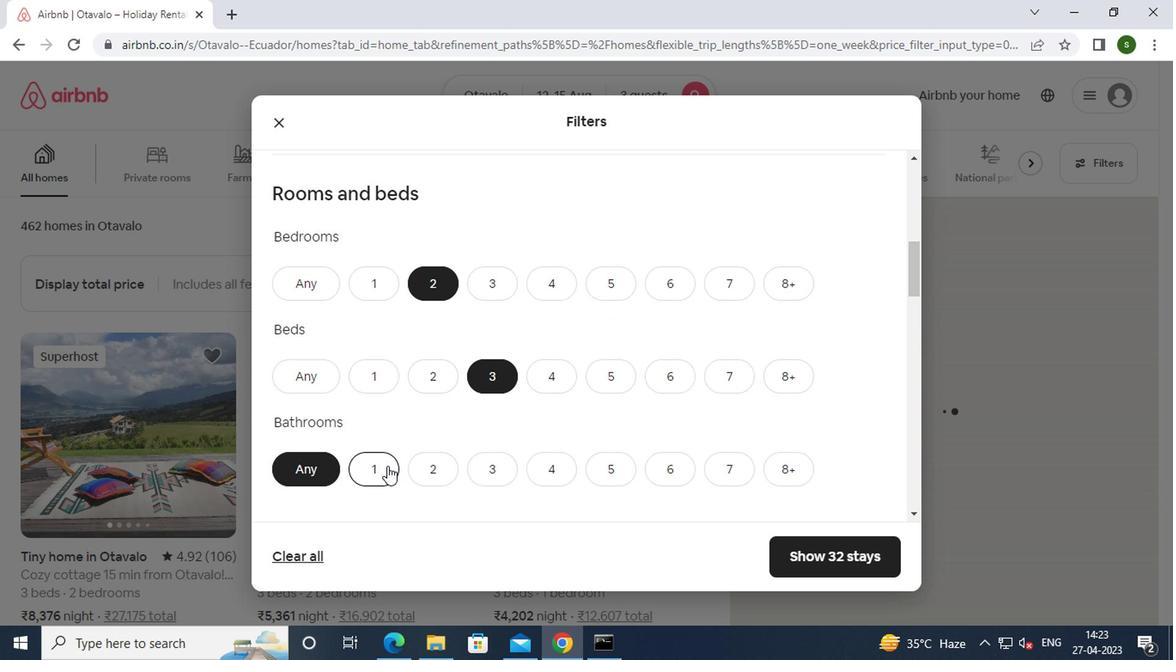 
Action: Mouse pressed left at (383, 468)
Screenshot: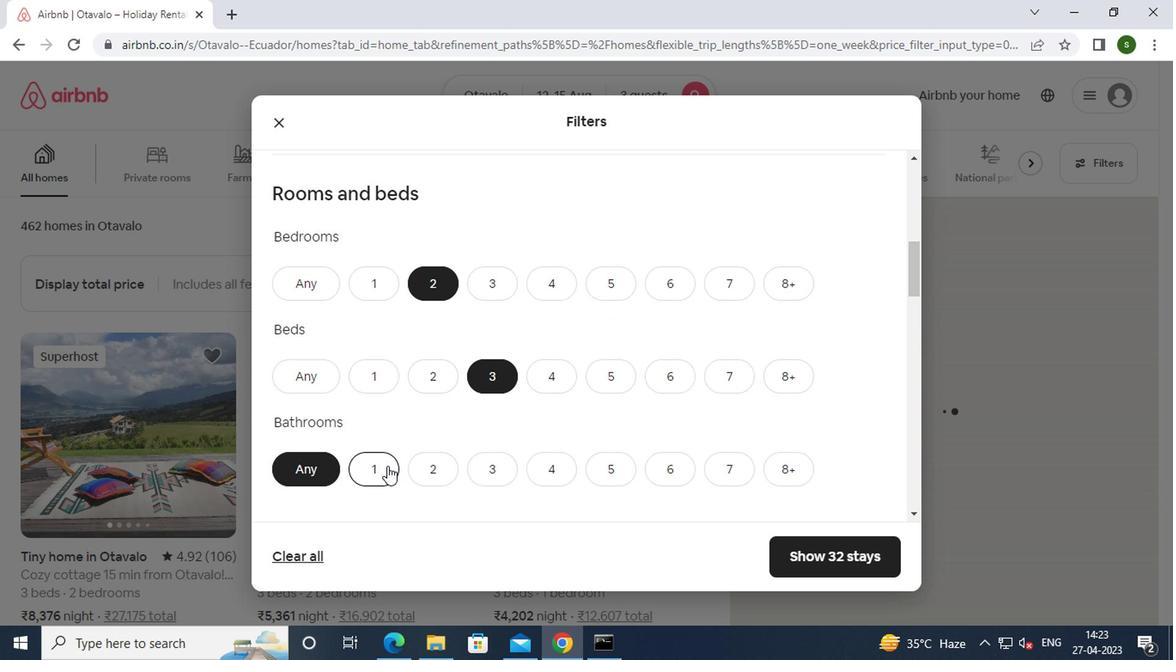 
Action: Mouse moved to (578, 367)
Screenshot: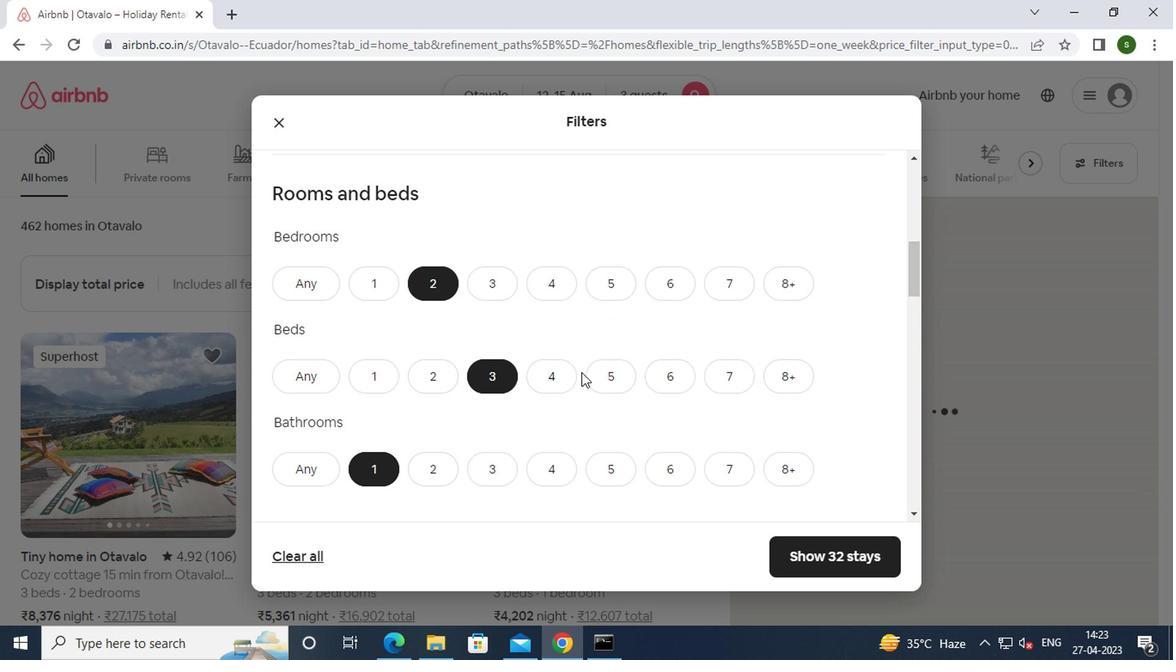 
Action: Mouse scrolled (578, 367) with delta (0, 0)
Screenshot: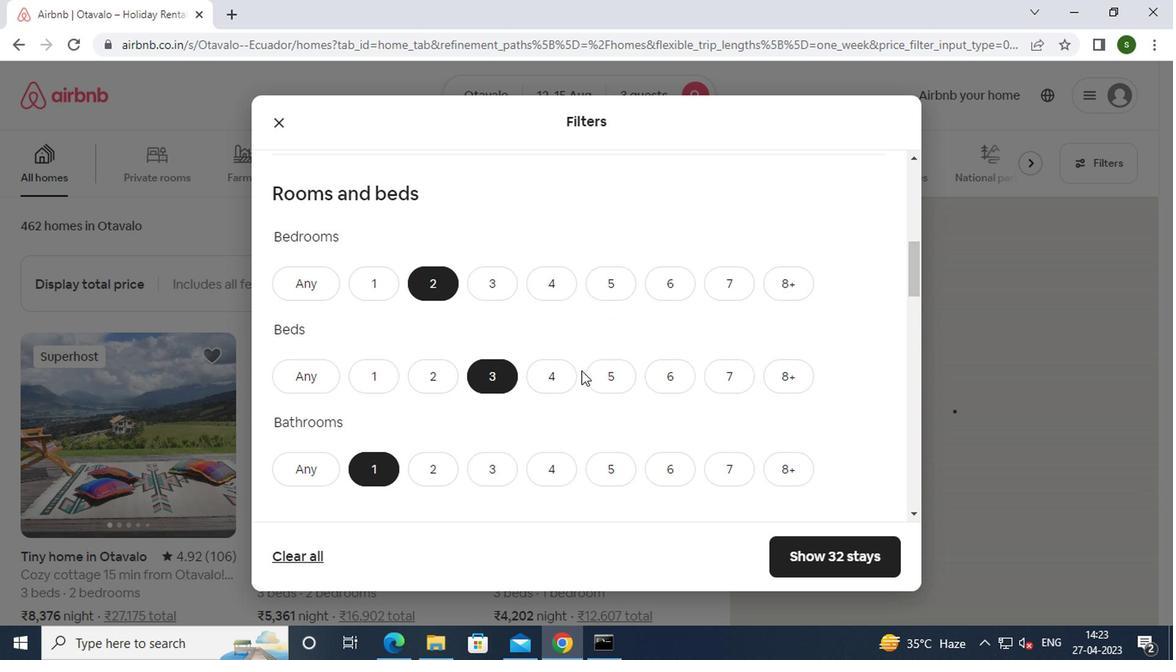 
Action: Mouse scrolled (578, 367) with delta (0, 0)
Screenshot: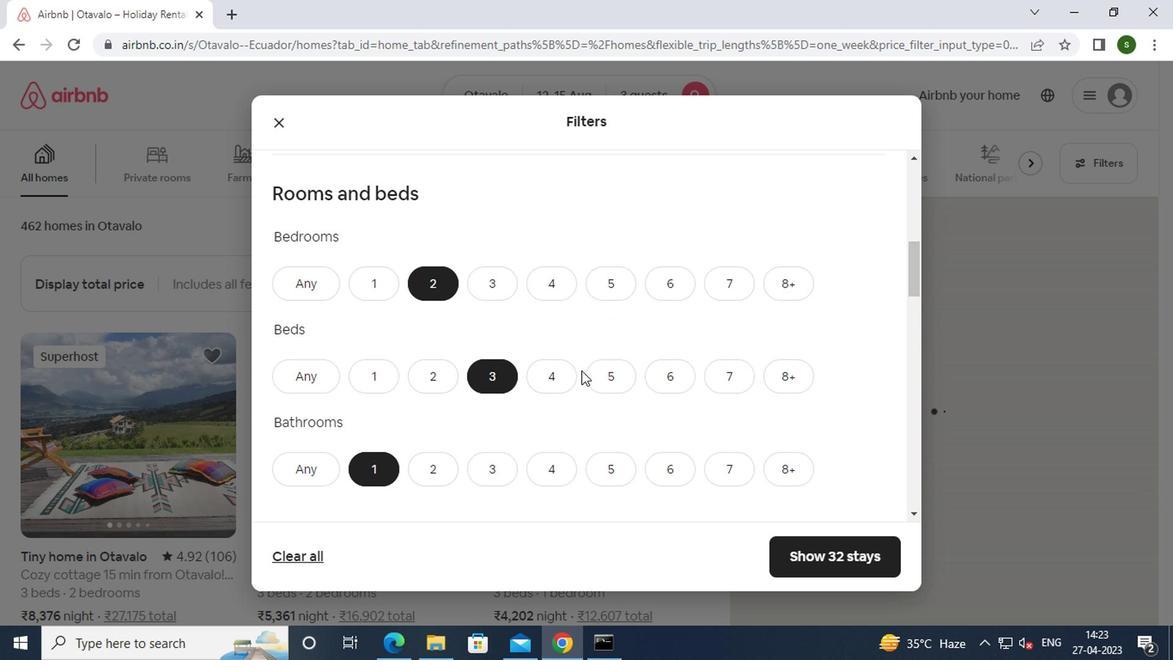 
Action: Mouse scrolled (578, 367) with delta (0, 0)
Screenshot: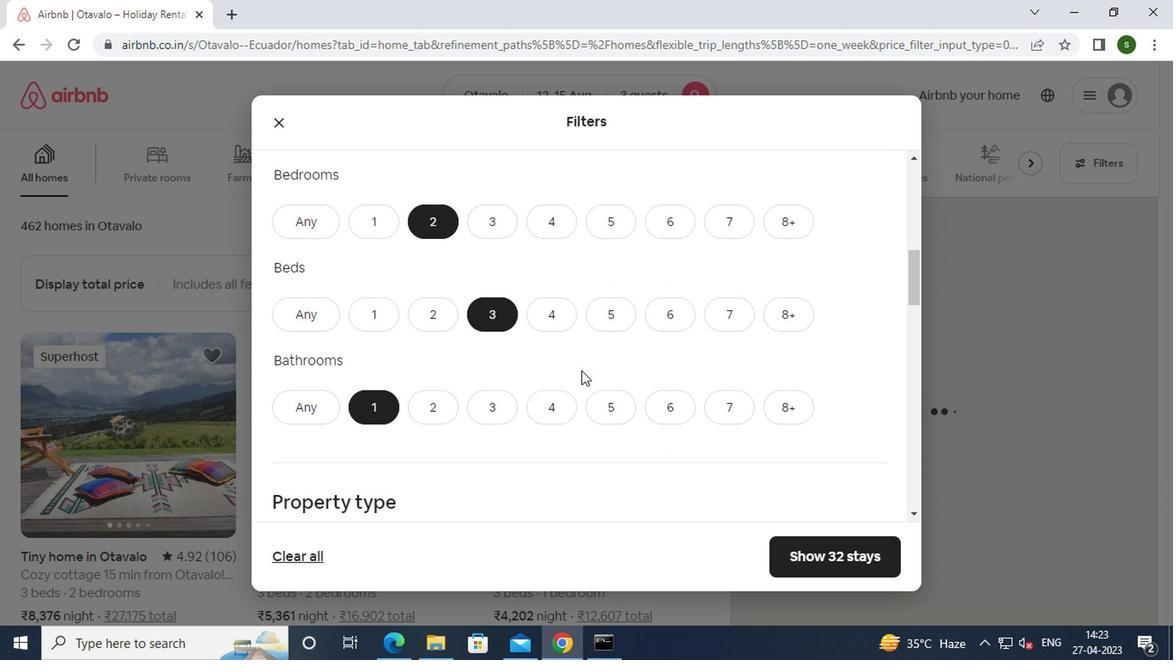 
Action: Mouse moved to (361, 385)
Screenshot: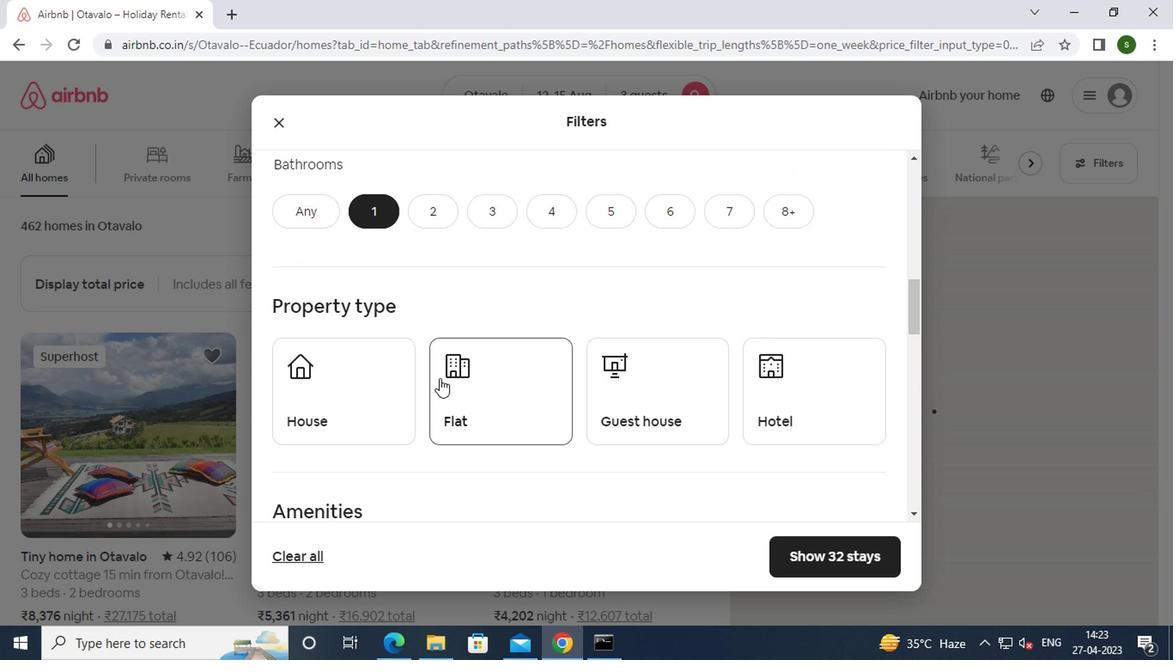 
Action: Mouse pressed left at (361, 385)
Screenshot: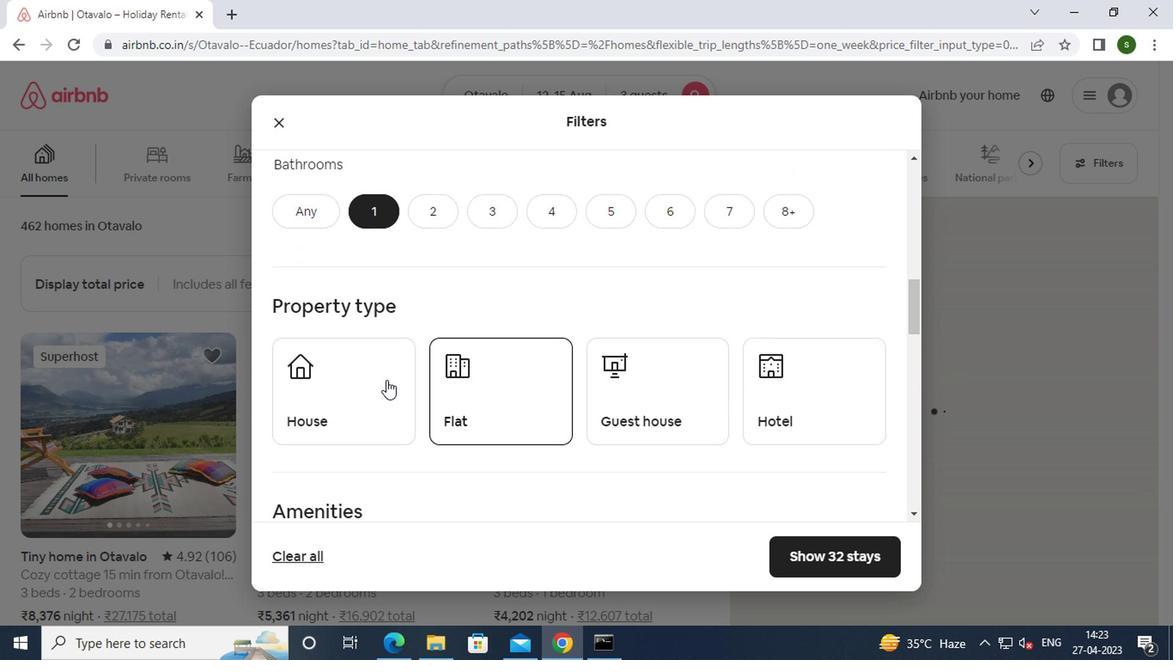 
Action: Mouse moved to (460, 401)
Screenshot: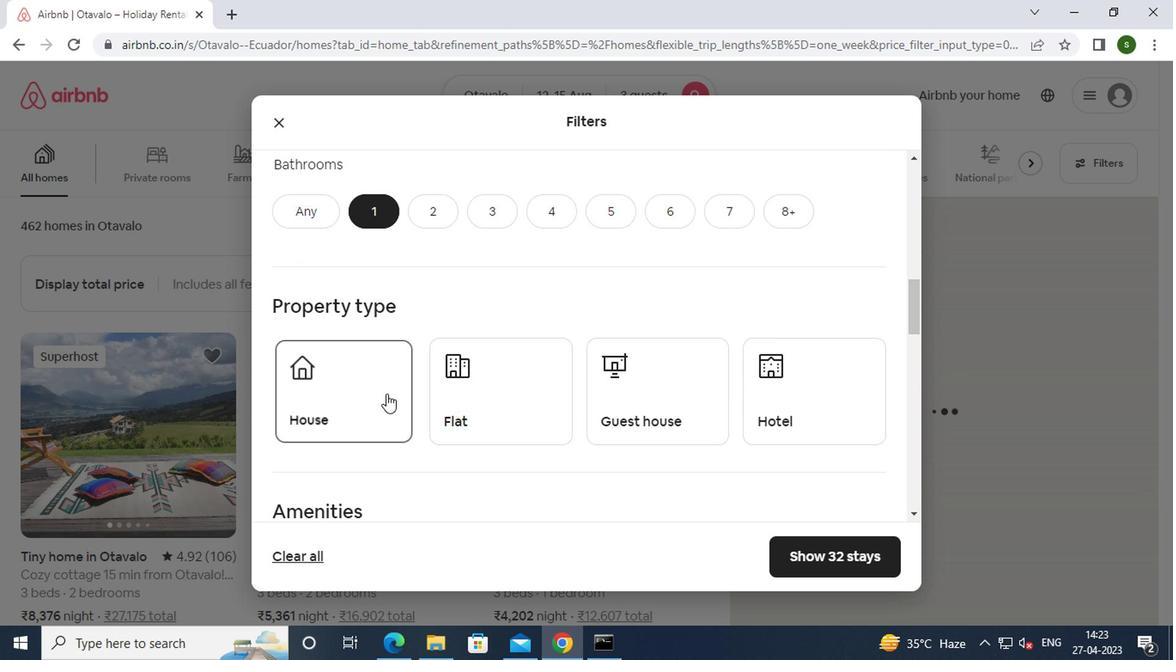 
Action: Mouse pressed left at (460, 401)
Screenshot: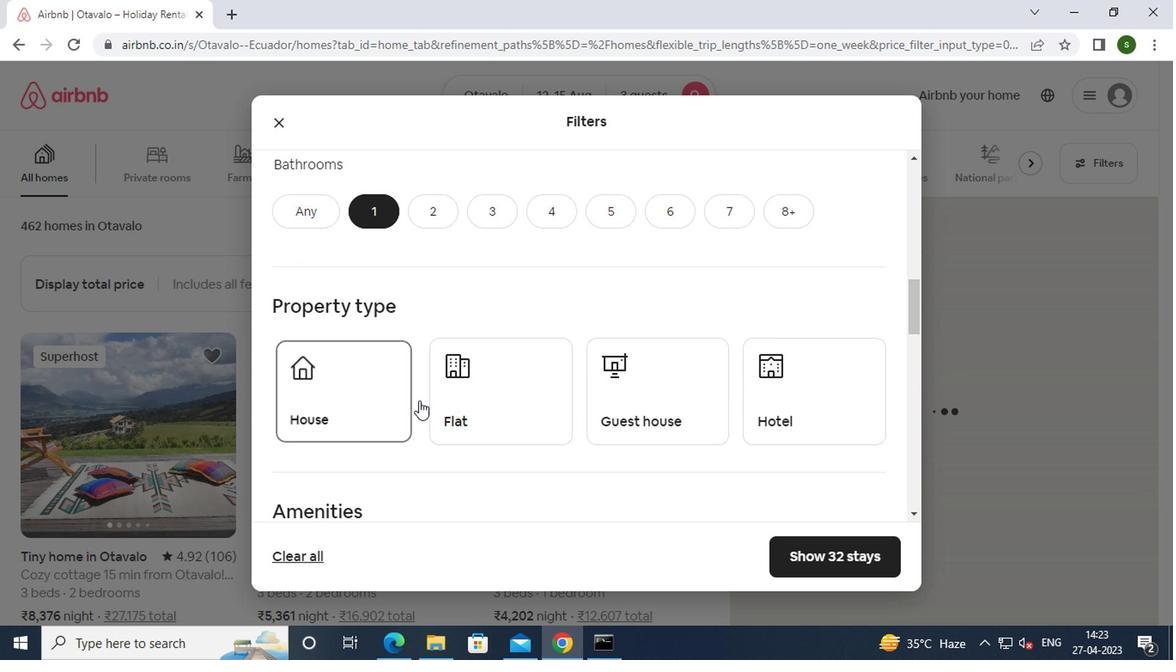
Action: Mouse moved to (636, 390)
Screenshot: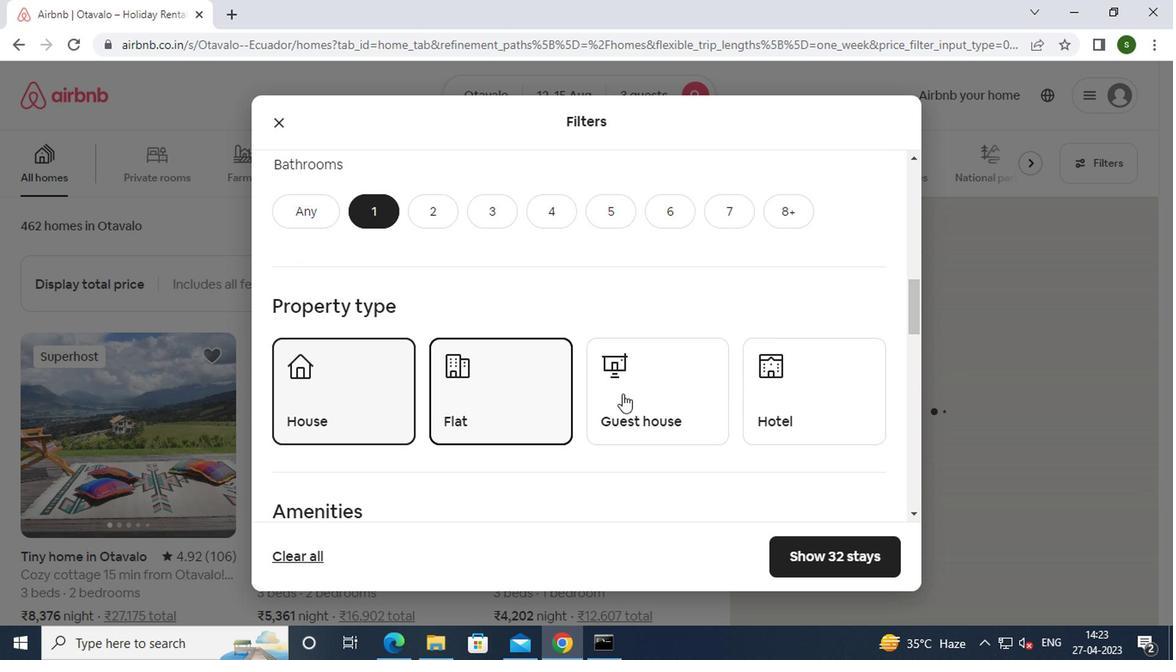 
Action: Mouse pressed left at (636, 390)
Screenshot: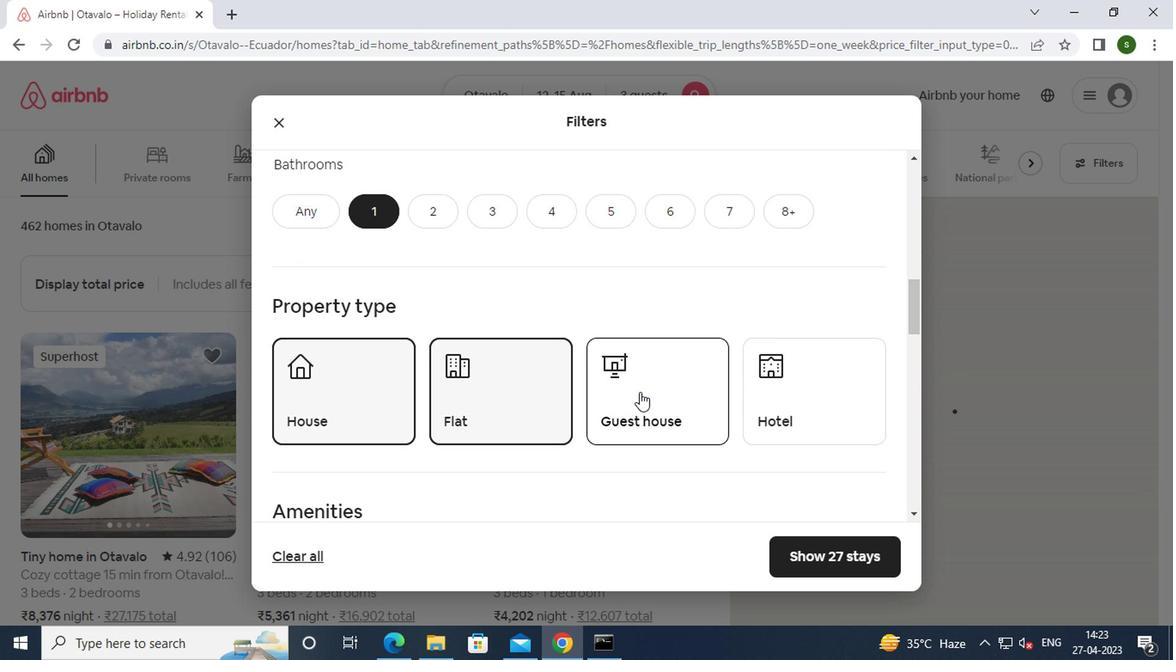 
Action: Mouse moved to (658, 286)
Screenshot: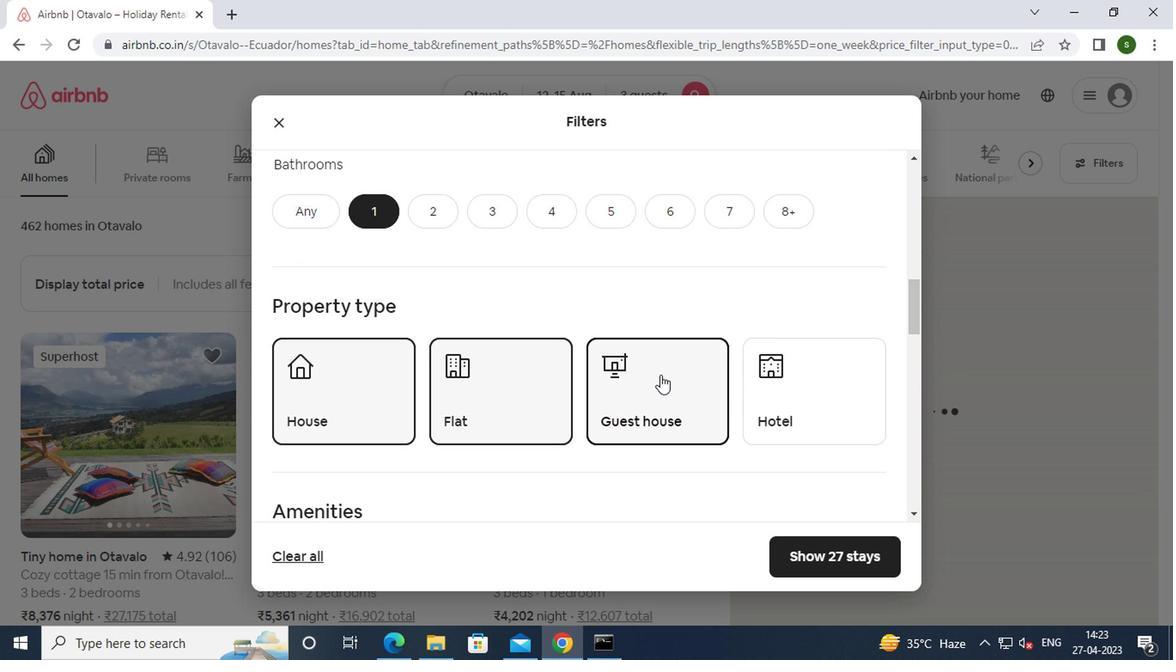 
Action: Mouse scrolled (658, 286) with delta (0, 0)
Screenshot: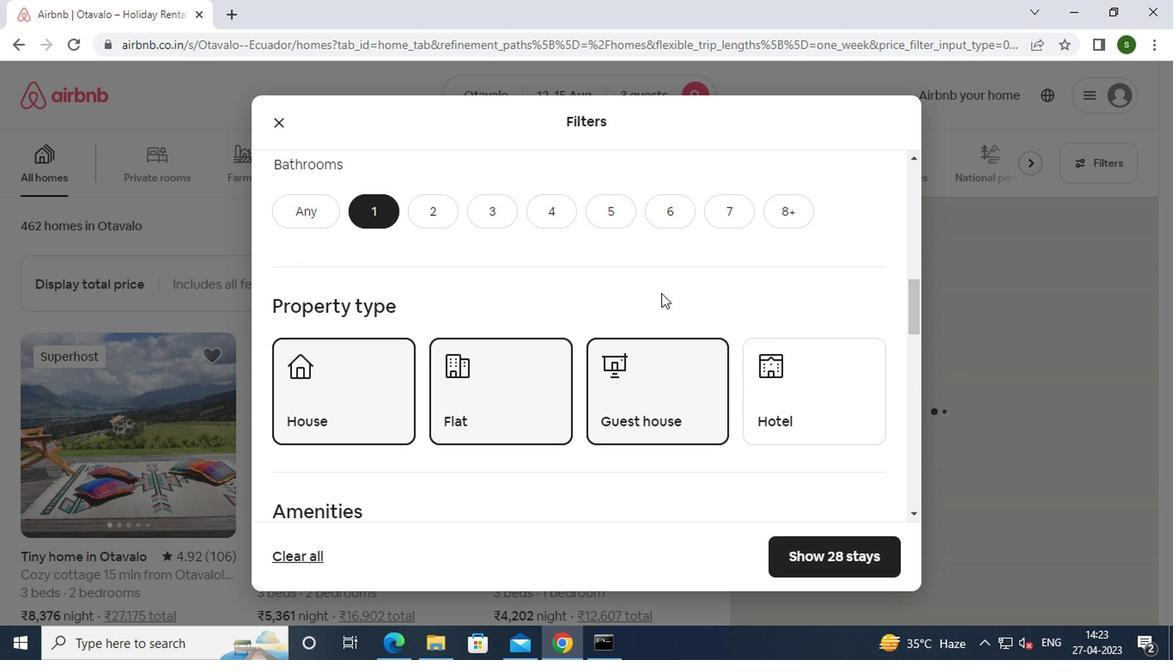 
Action: Mouse scrolled (658, 286) with delta (0, 0)
Screenshot: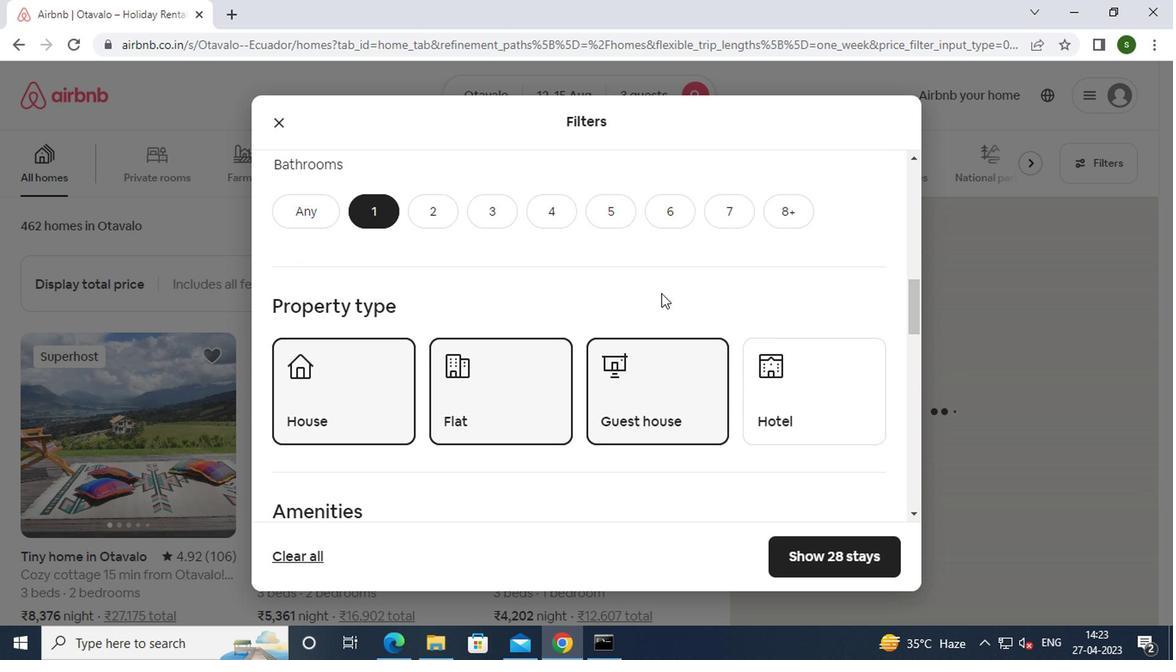 
Action: Mouse scrolled (658, 286) with delta (0, 0)
Screenshot: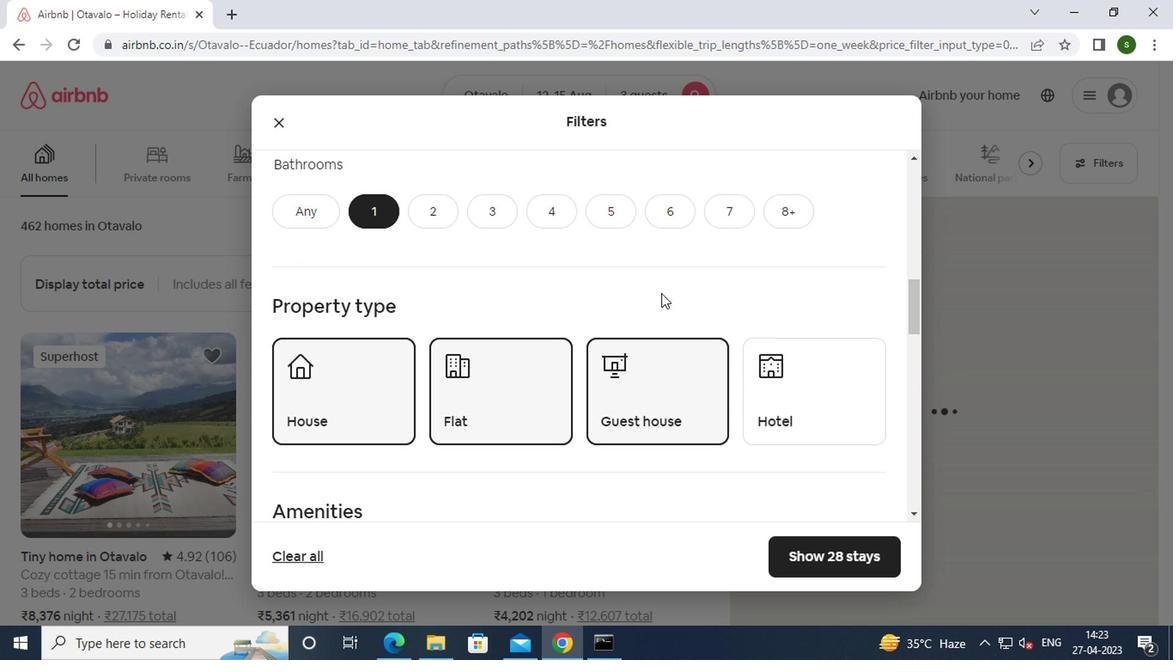 
Action: Mouse scrolled (658, 286) with delta (0, 0)
Screenshot: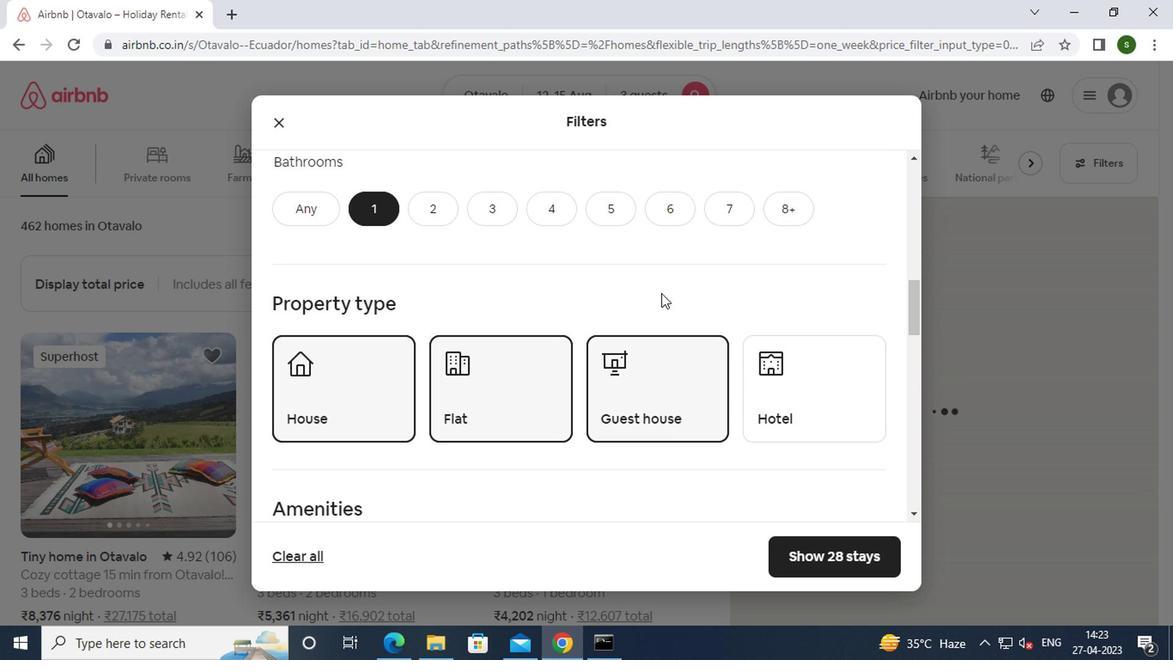 
Action: Mouse scrolled (658, 286) with delta (0, 0)
Screenshot: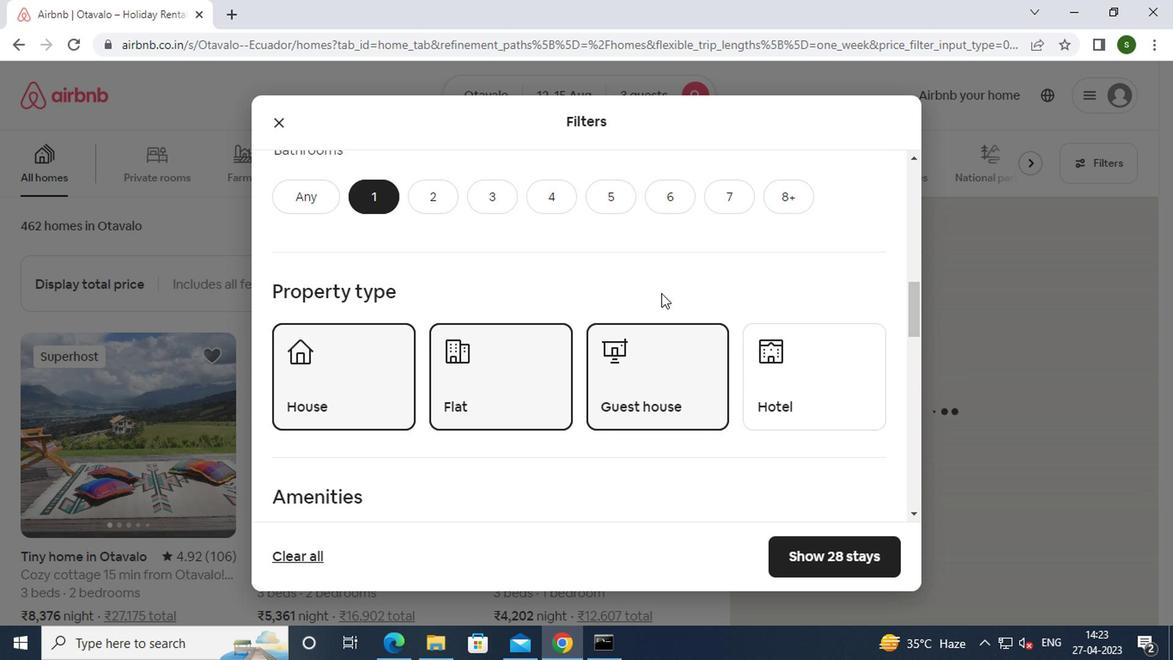 
Action: Mouse scrolled (658, 286) with delta (0, 0)
Screenshot: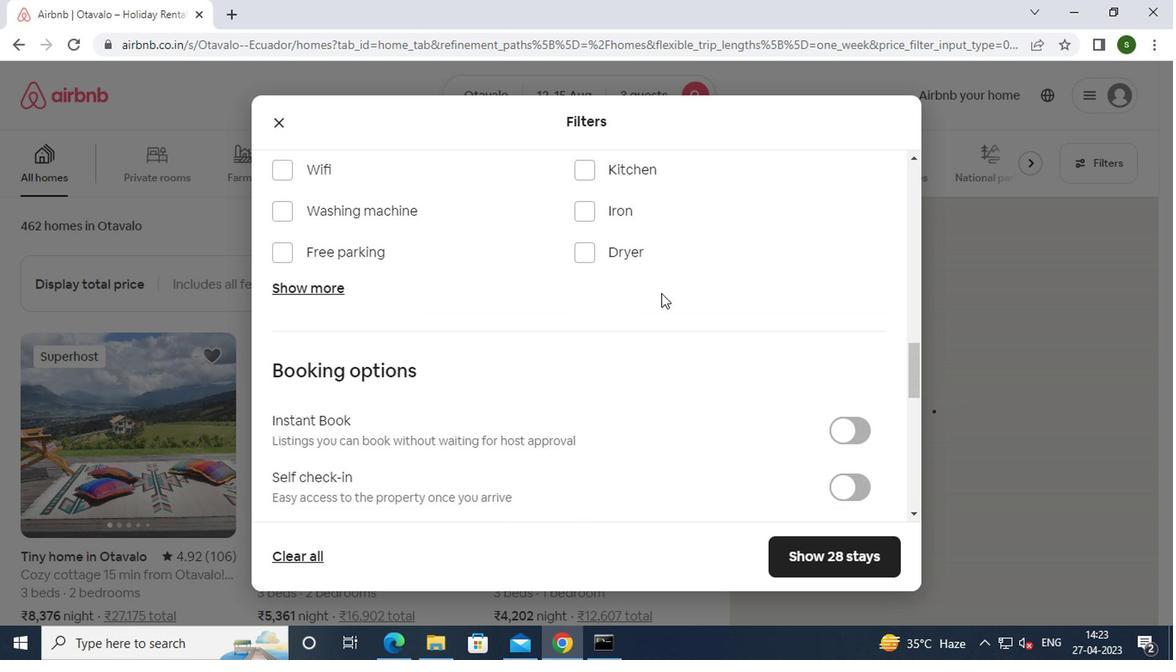 
Action: Mouse scrolled (658, 286) with delta (0, 0)
Screenshot: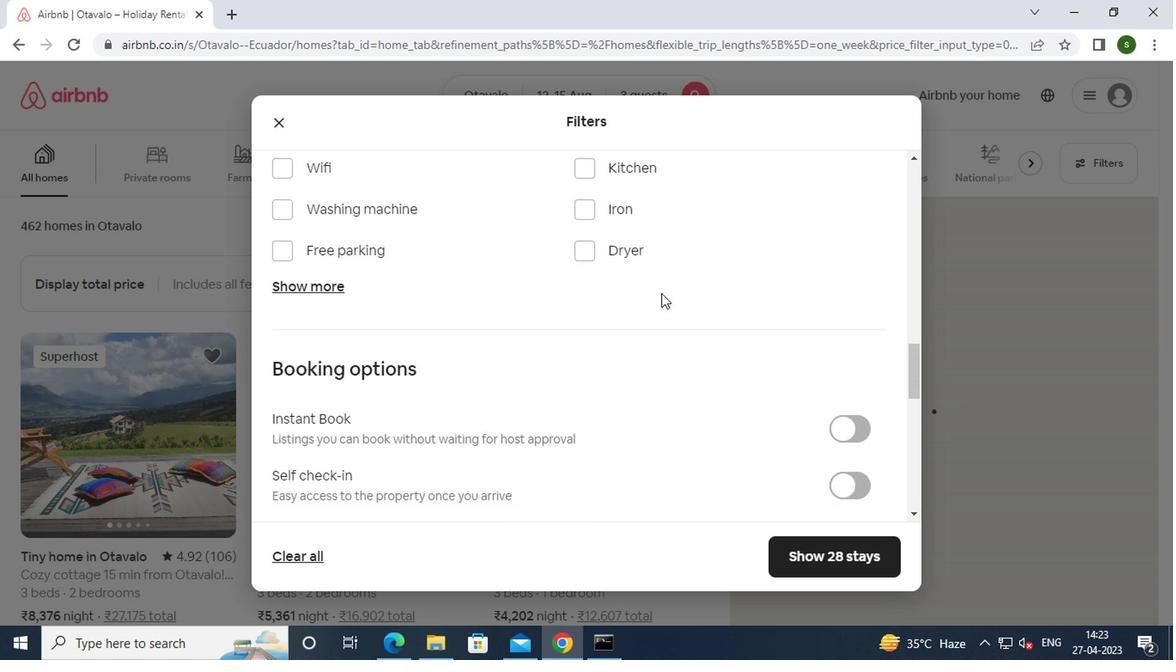 
Action: Mouse moved to (832, 303)
Screenshot: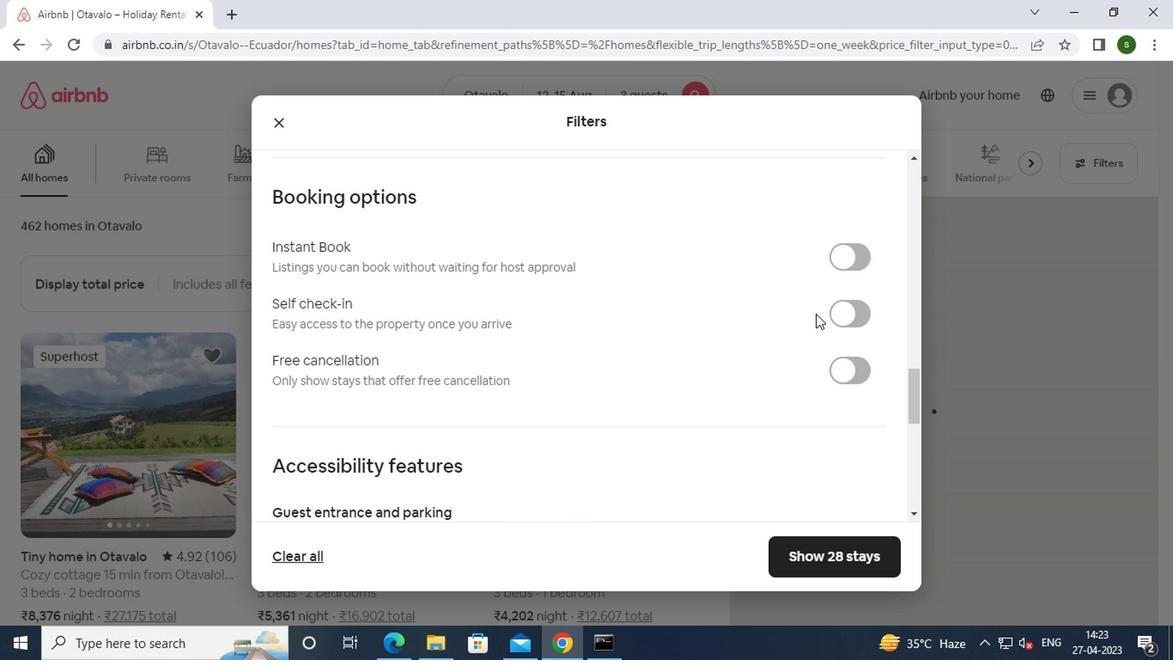 
Action: Mouse pressed left at (832, 303)
Screenshot: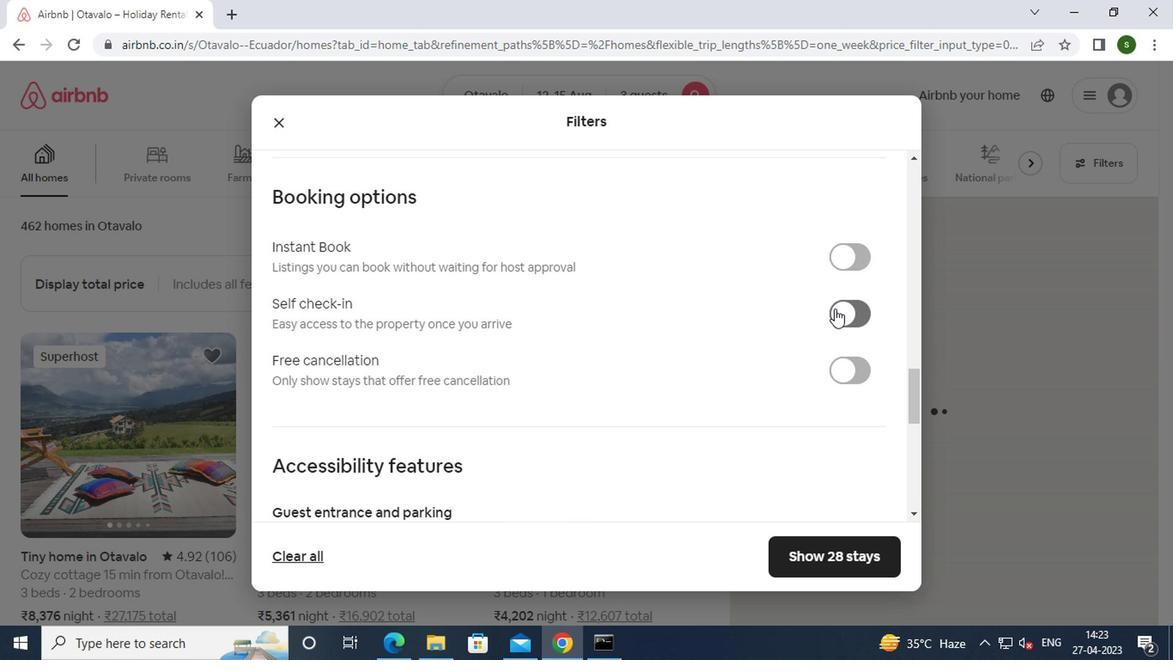
Action: Mouse moved to (619, 365)
Screenshot: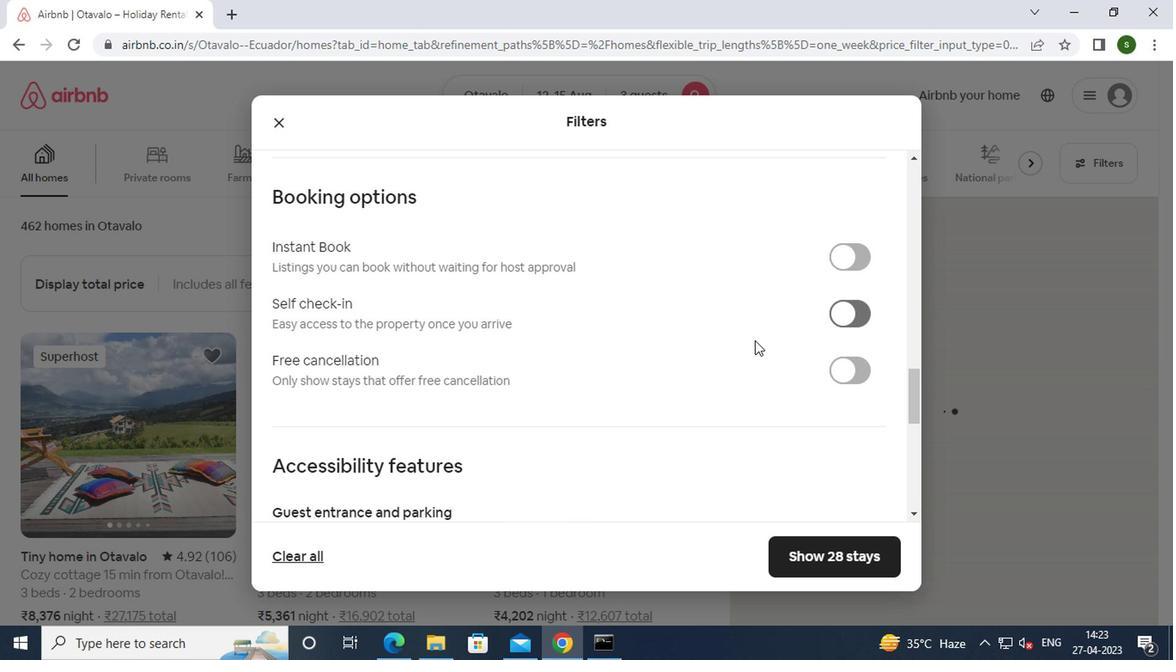 
Action: Mouse scrolled (619, 364) with delta (0, -1)
Screenshot: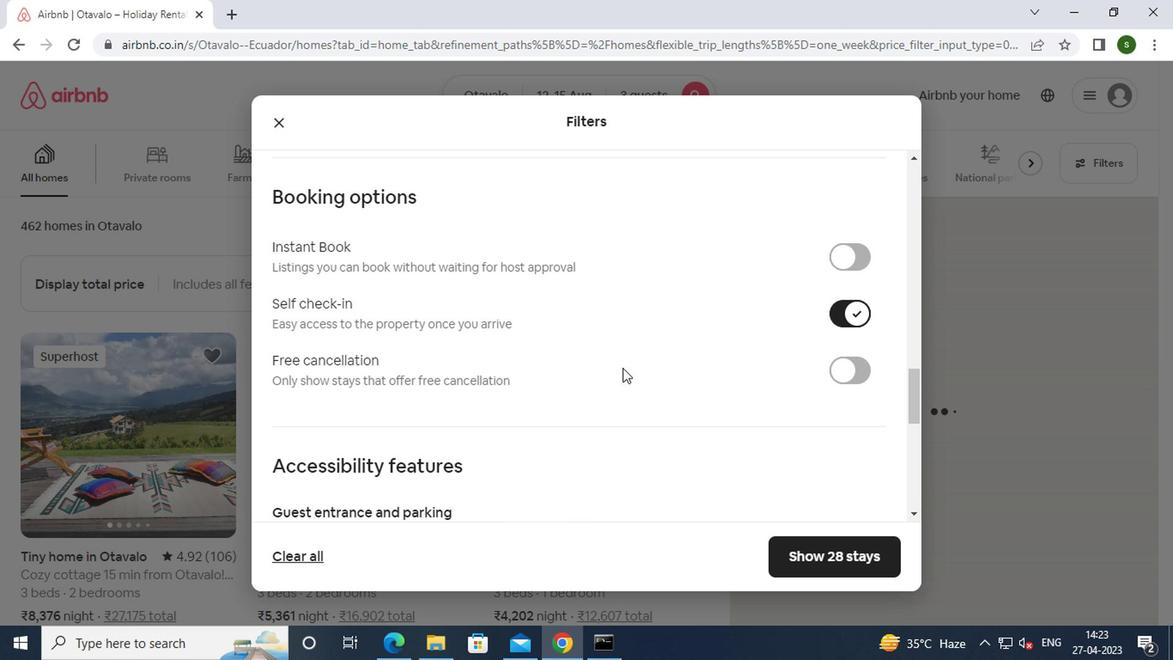 
Action: Mouse scrolled (619, 364) with delta (0, -1)
Screenshot: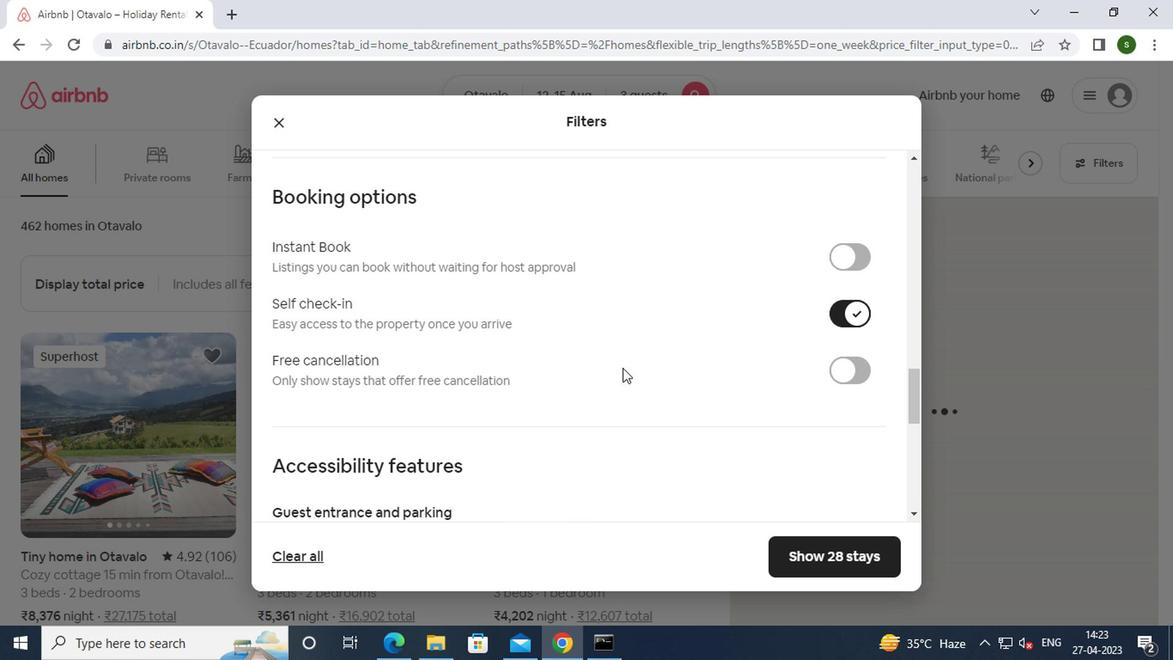 
Action: Mouse scrolled (619, 364) with delta (0, -1)
Screenshot: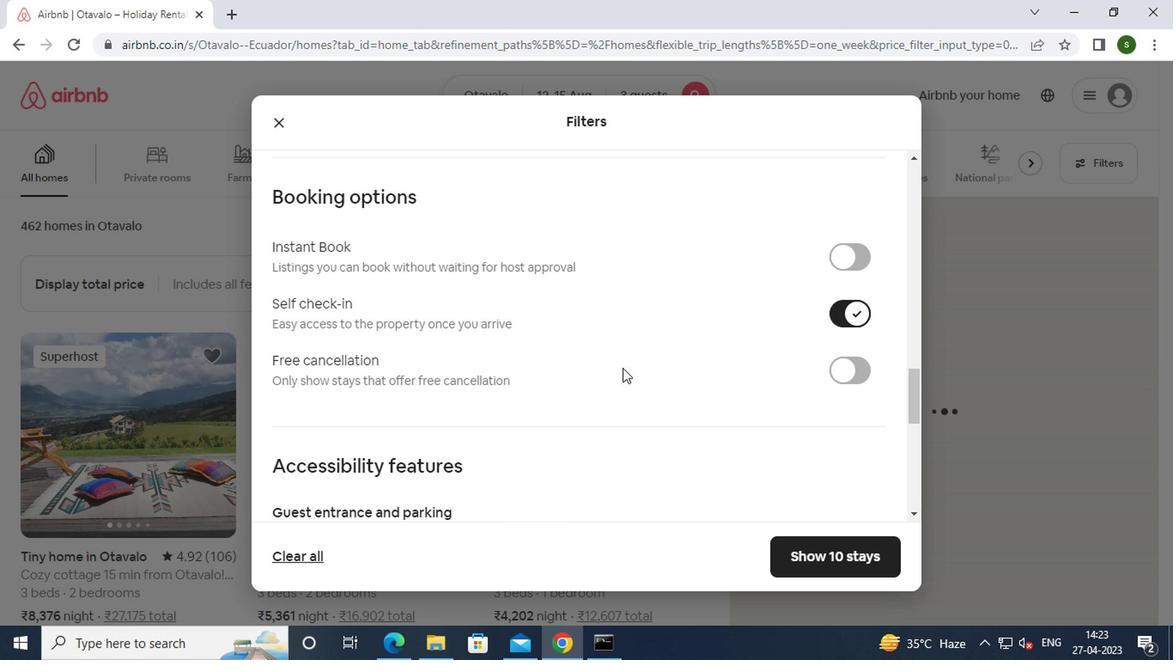 
Action: Mouse scrolled (619, 364) with delta (0, -1)
Screenshot: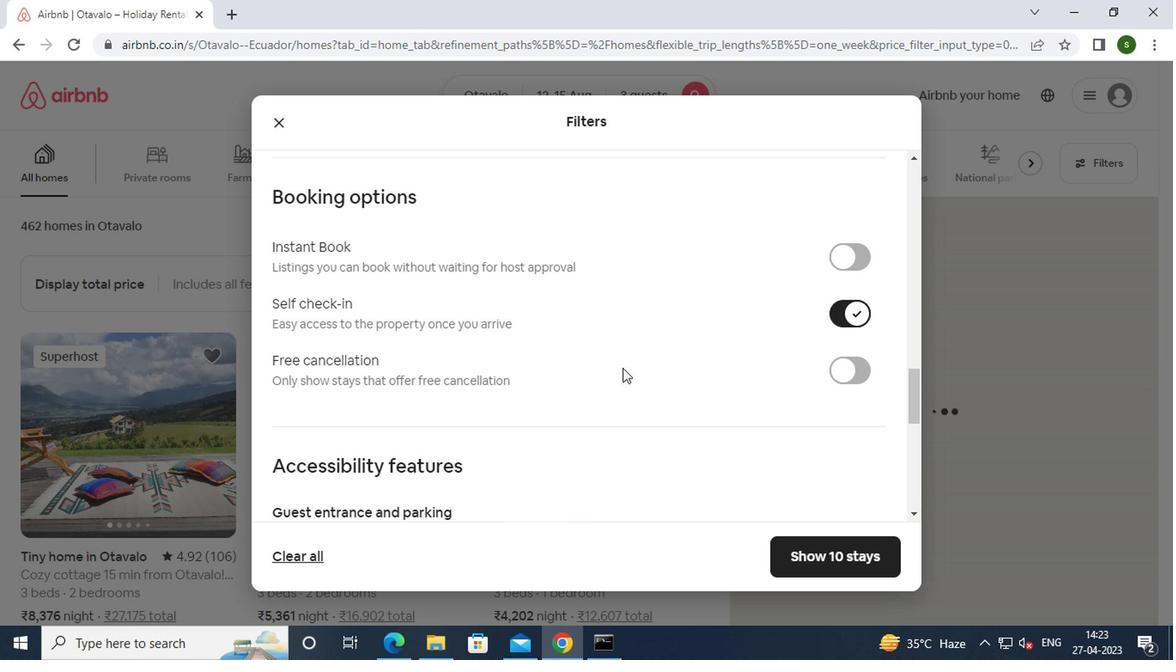 
Action: Mouse scrolled (619, 364) with delta (0, -1)
Screenshot: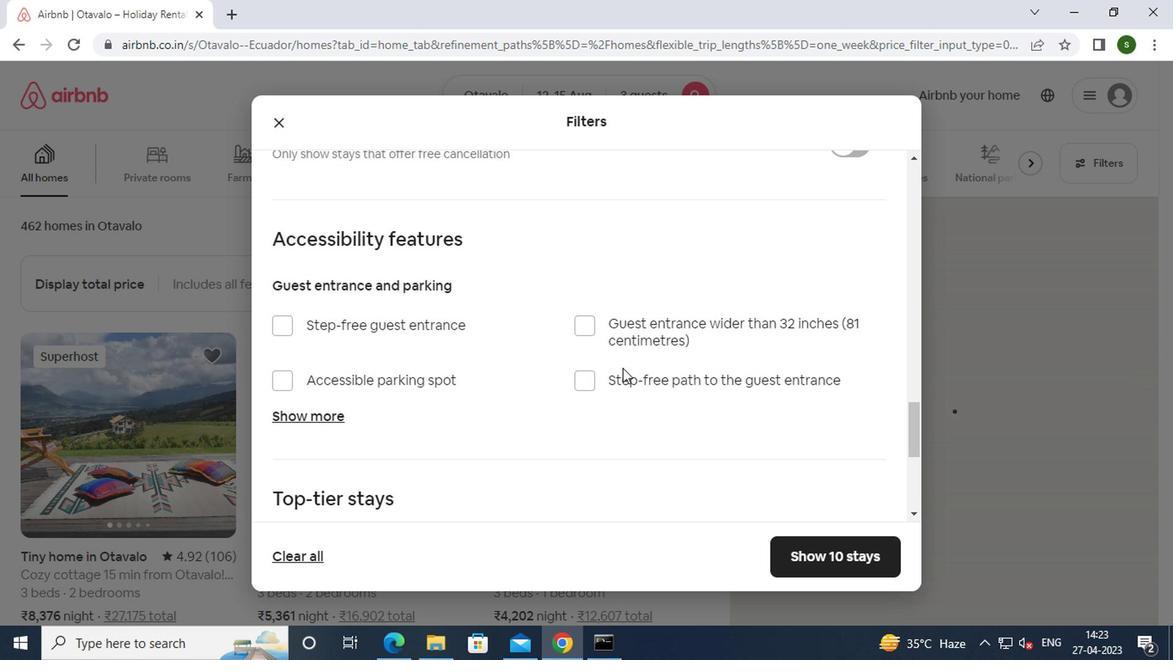 
Action: Mouse scrolled (619, 364) with delta (0, -1)
Screenshot: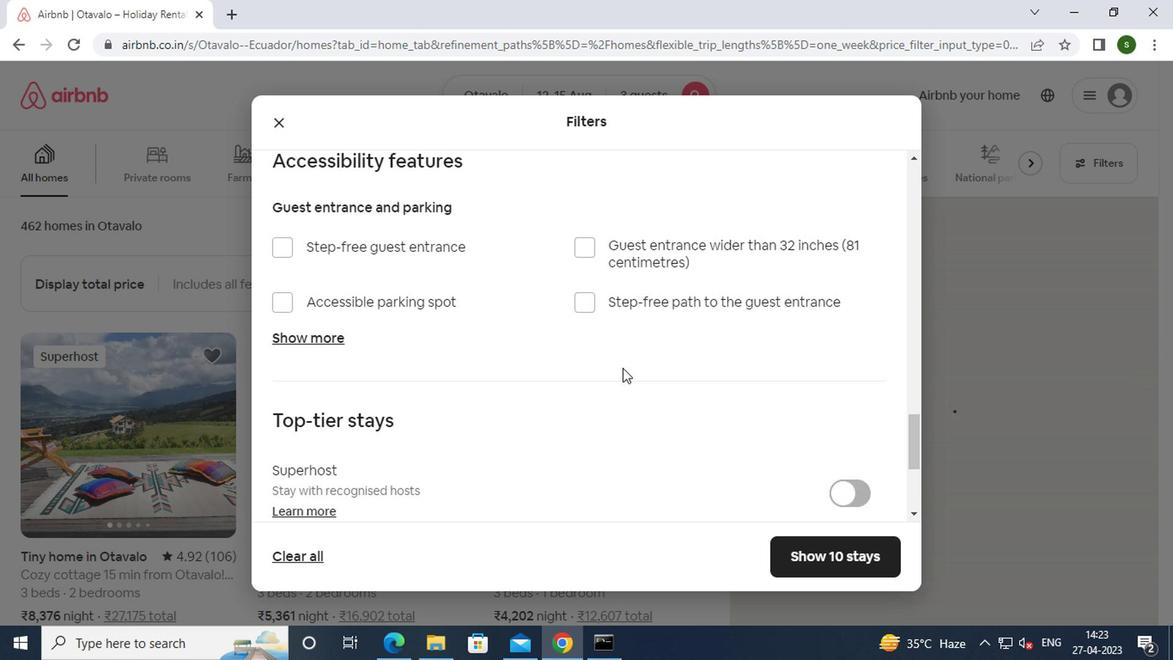 
Action: Mouse scrolled (619, 364) with delta (0, -1)
Screenshot: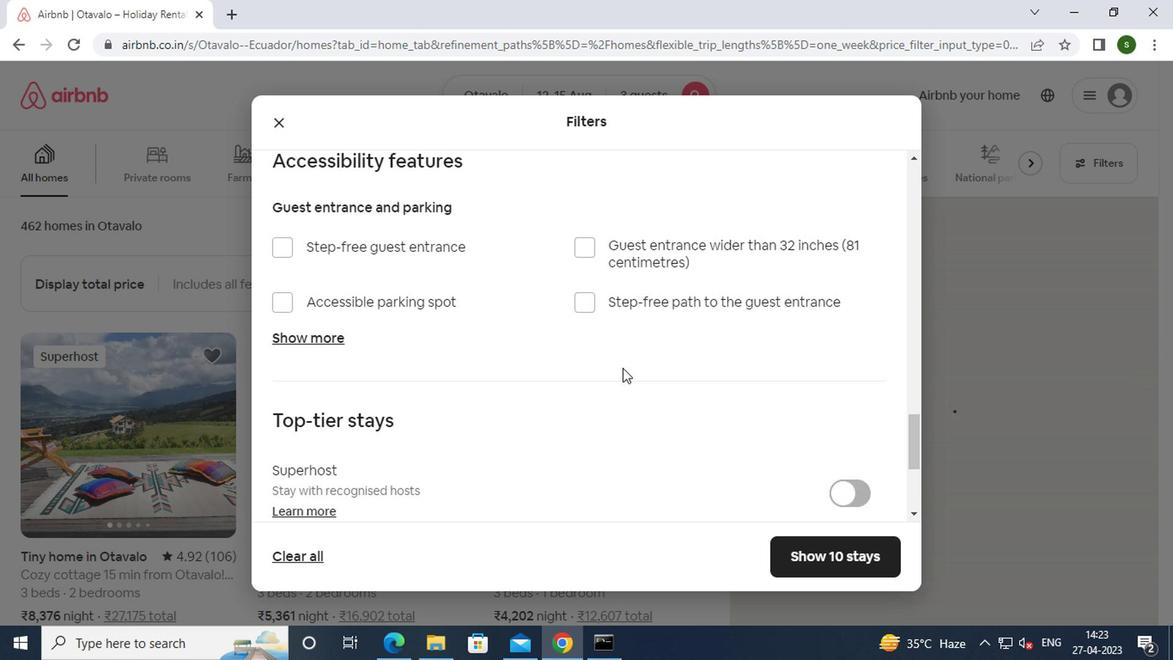 
Action: Mouse scrolled (619, 364) with delta (0, -1)
Screenshot: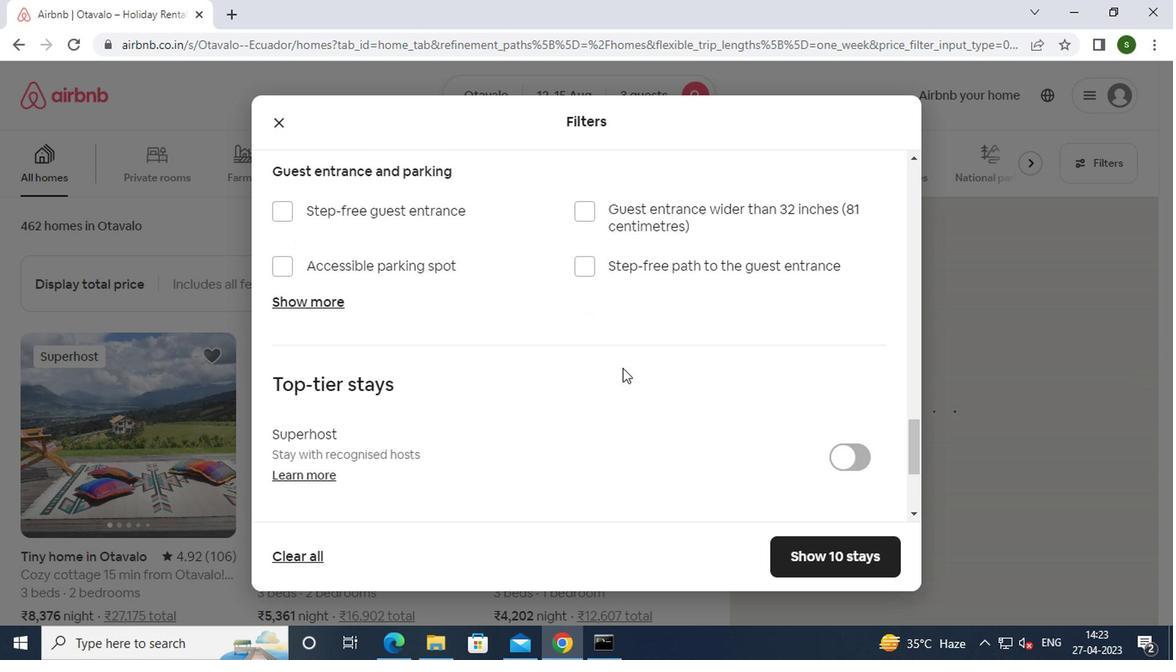 
Action: Mouse moved to (334, 394)
Screenshot: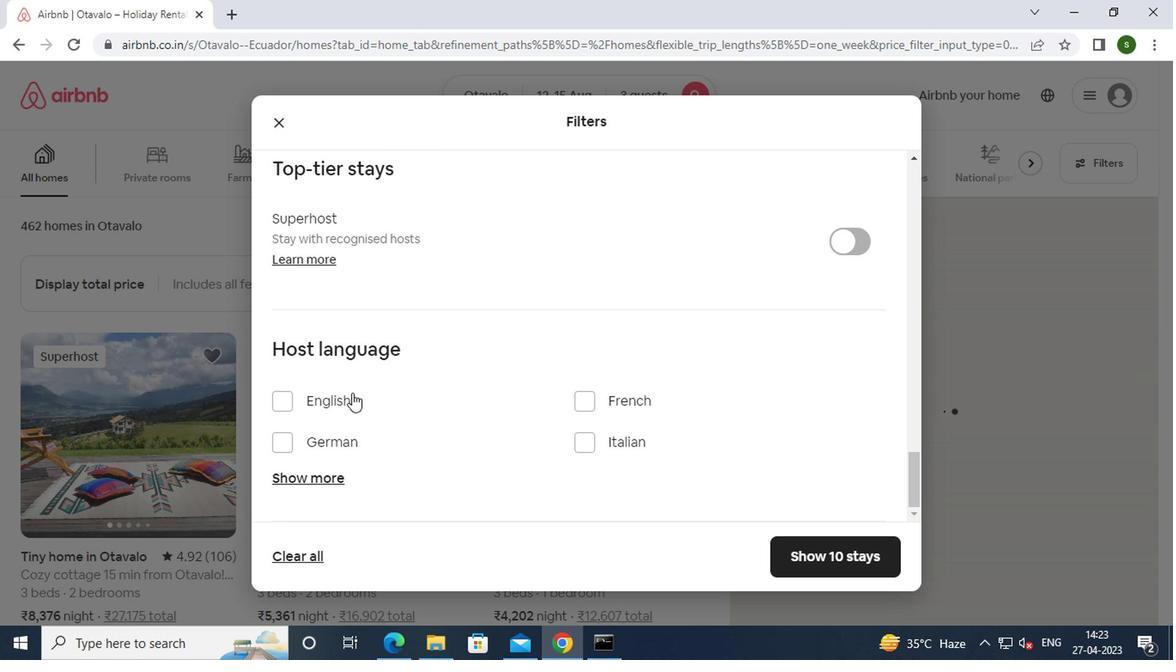 
Action: Mouse pressed left at (334, 394)
Screenshot: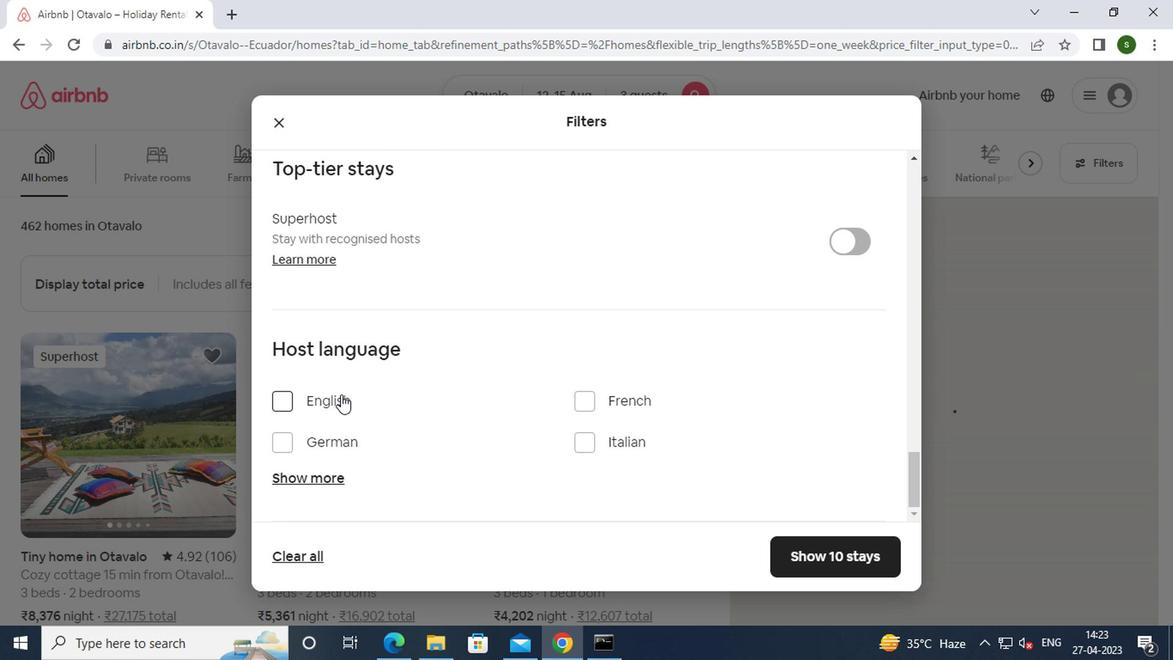 
Action: Mouse moved to (794, 564)
Screenshot: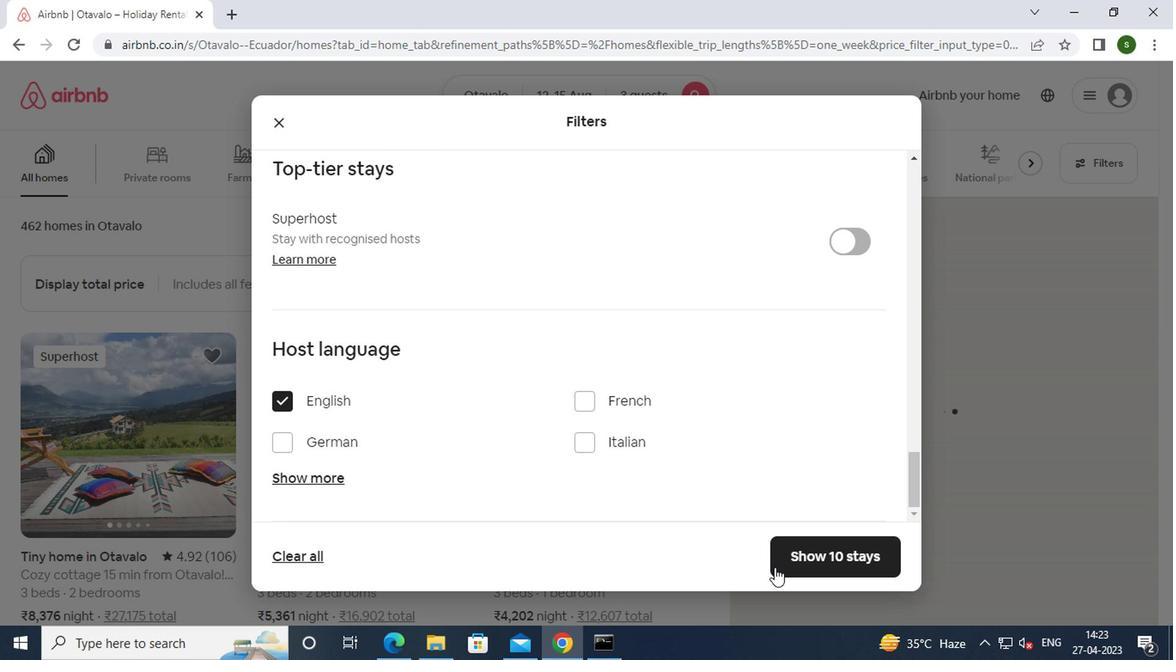 
Action: Mouse pressed left at (794, 564)
Screenshot: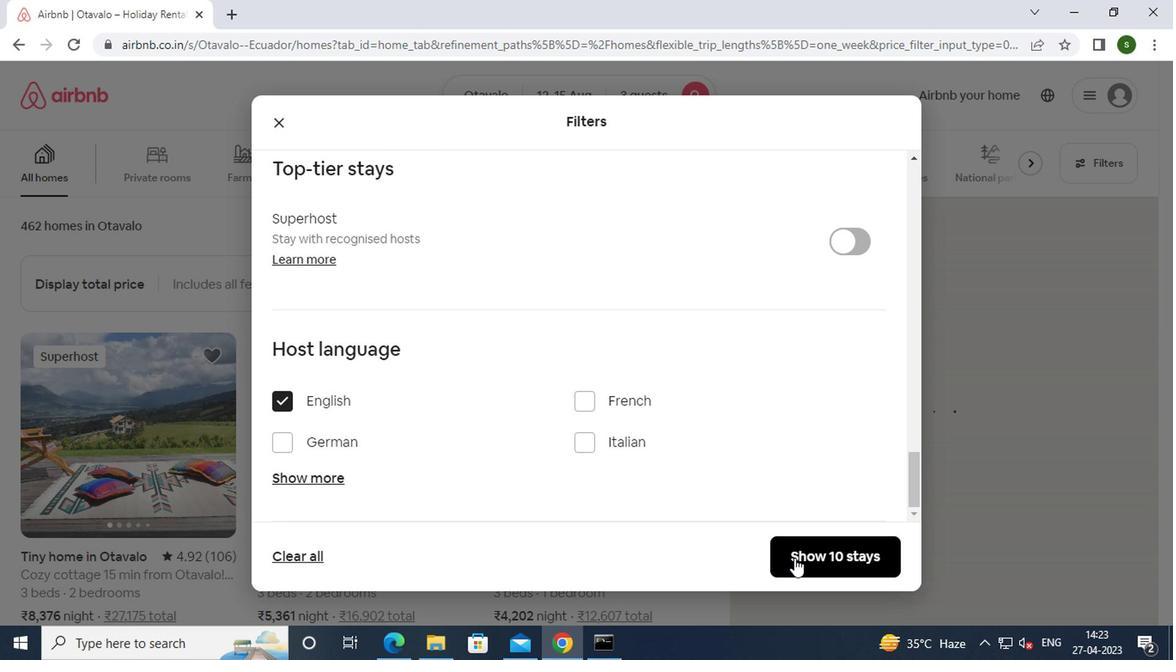 
Action: Mouse moved to (564, 356)
Screenshot: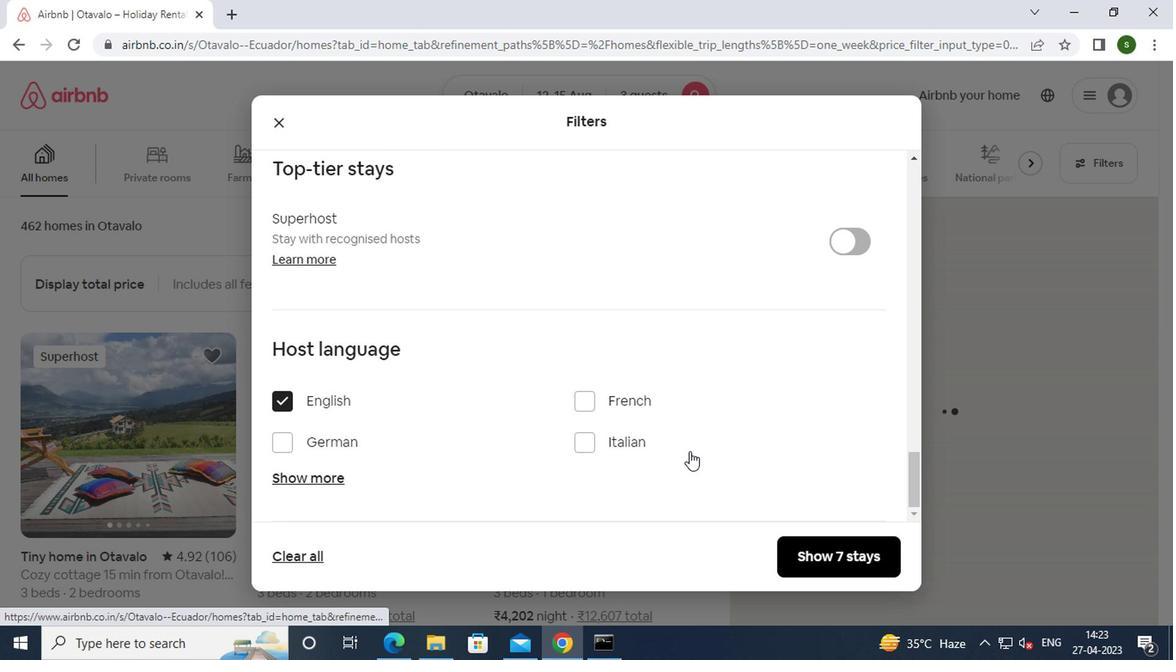 
